 Task: In Heading Arial with underline. Font size of heading  '18'Font style of data Calibri. Font size of data  9Alignment of headline & data Align center. Fill color in heading,  RedFont color of data Black Apply border in Data No BorderIn the sheet  Excel File Templatebook
Action: Mouse moved to (41, 110)
Screenshot: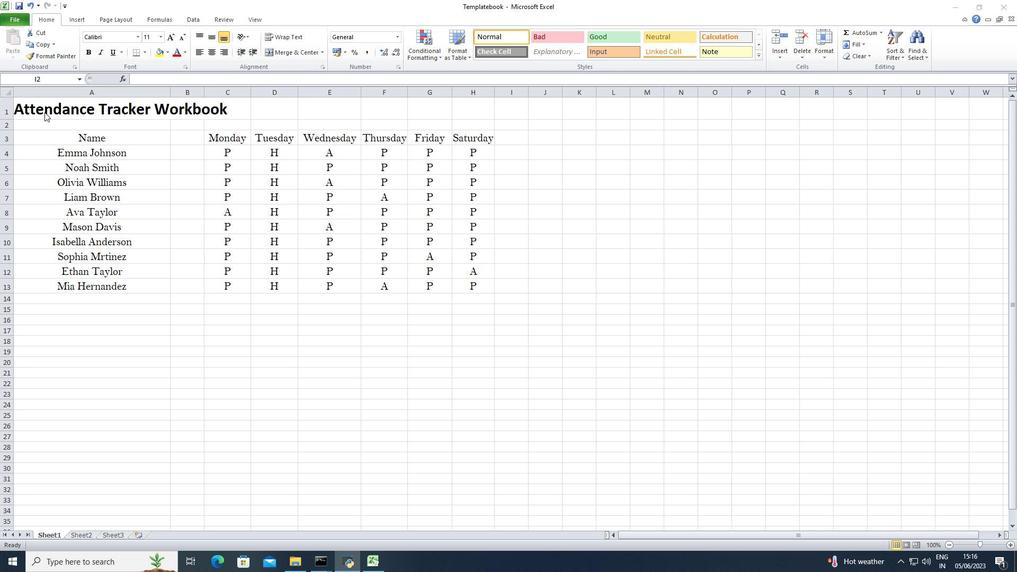 
Action: Mouse pressed left at (41, 110)
Screenshot: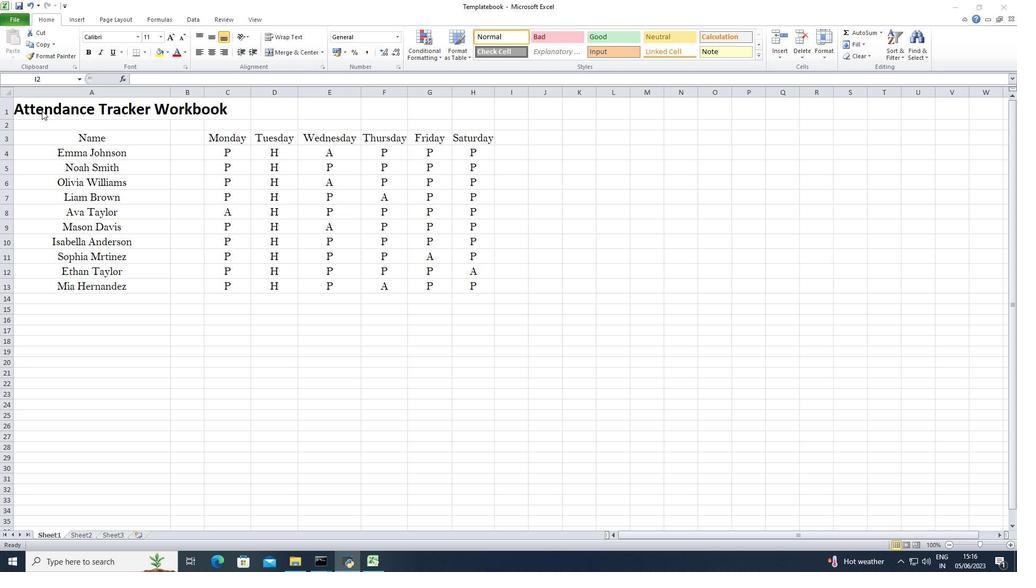 
Action: Mouse moved to (41, 111)
Screenshot: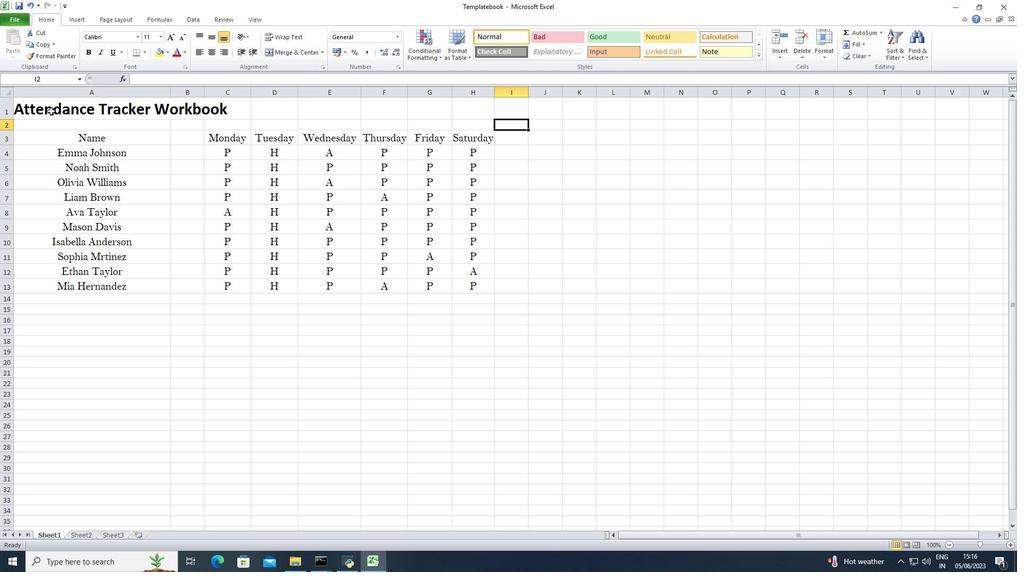 
Action: Mouse pressed left at (41, 111)
Screenshot: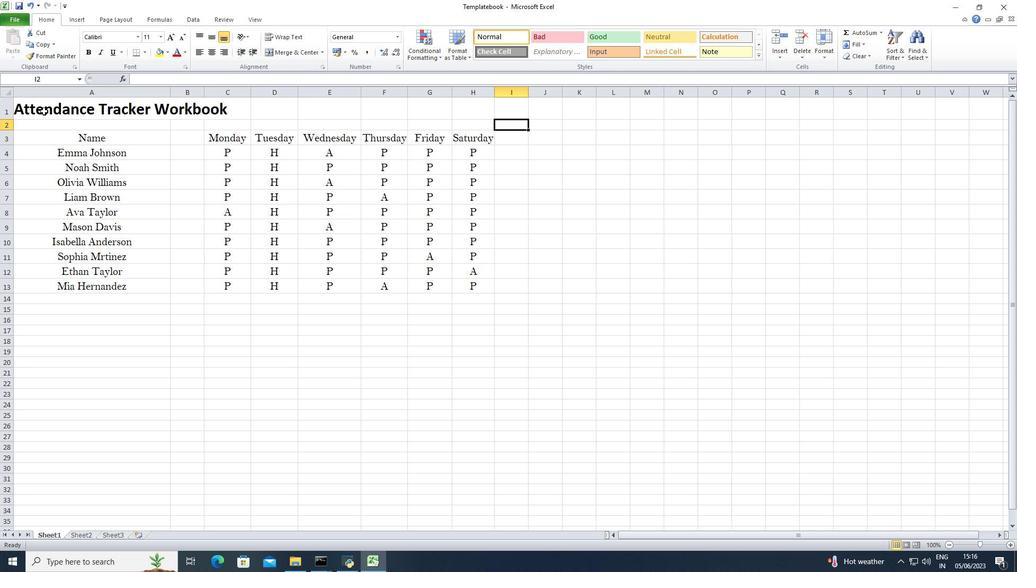 
Action: Mouse moved to (125, 39)
Screenshot: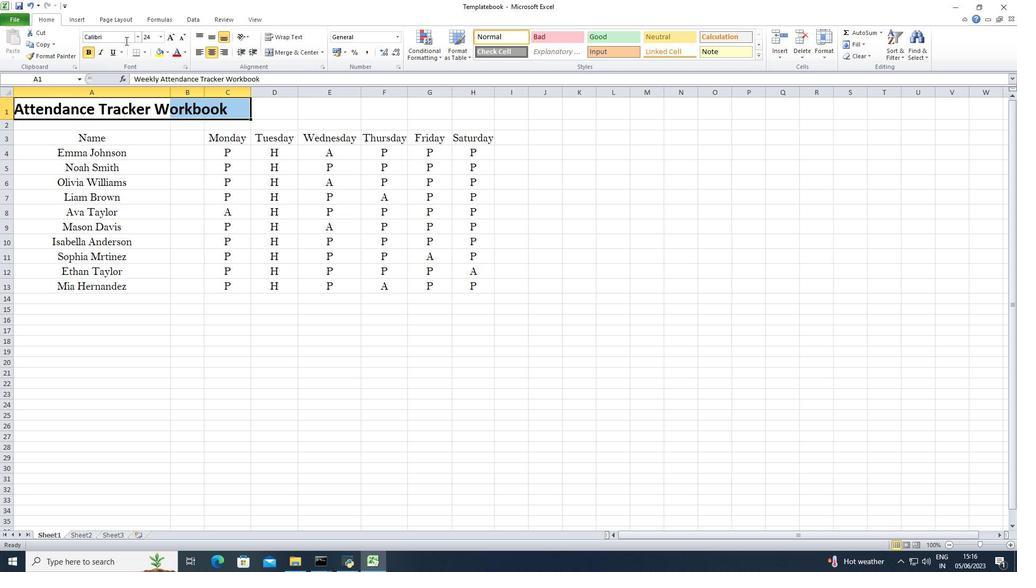
Action: Mouse pressed left at (125, 39)
Screenshot: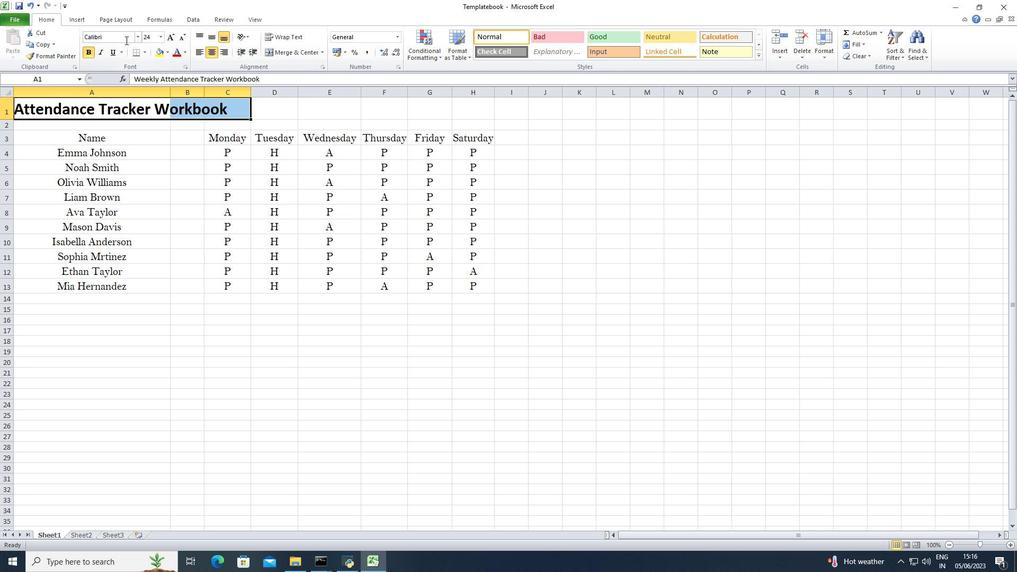 
Action: Key pressed <Key.shift>Arial<Key.enter>
Screenshot: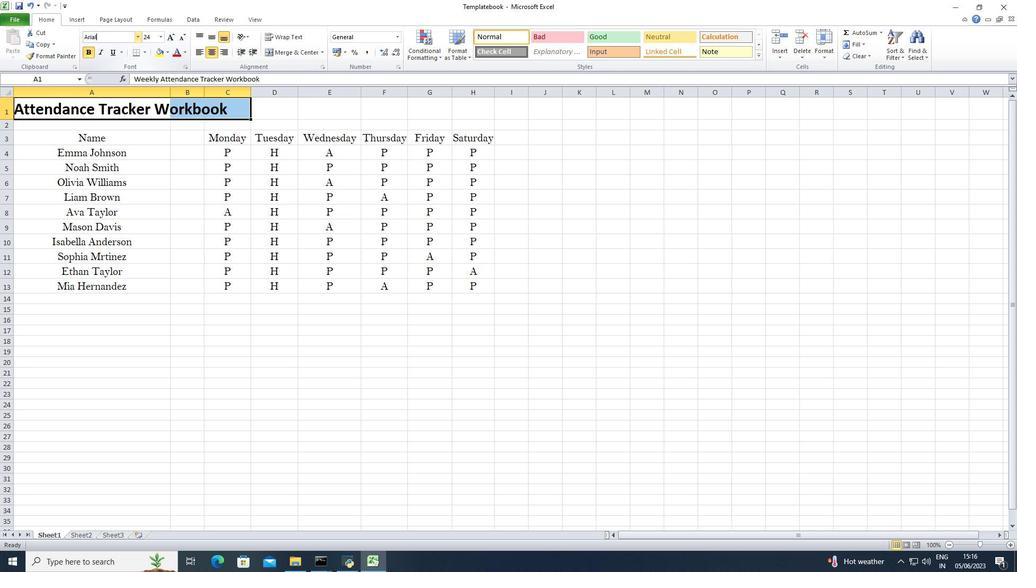 
Action: Mouse moved to (115, 54)
Screenshot: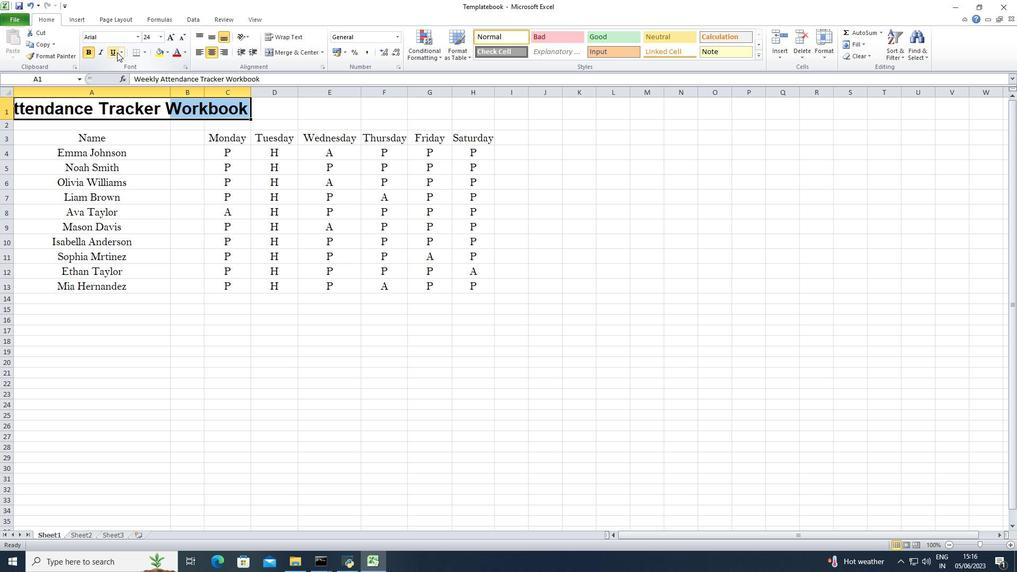 
Action: Mouse pressed left at (115, 54)
Screenshot: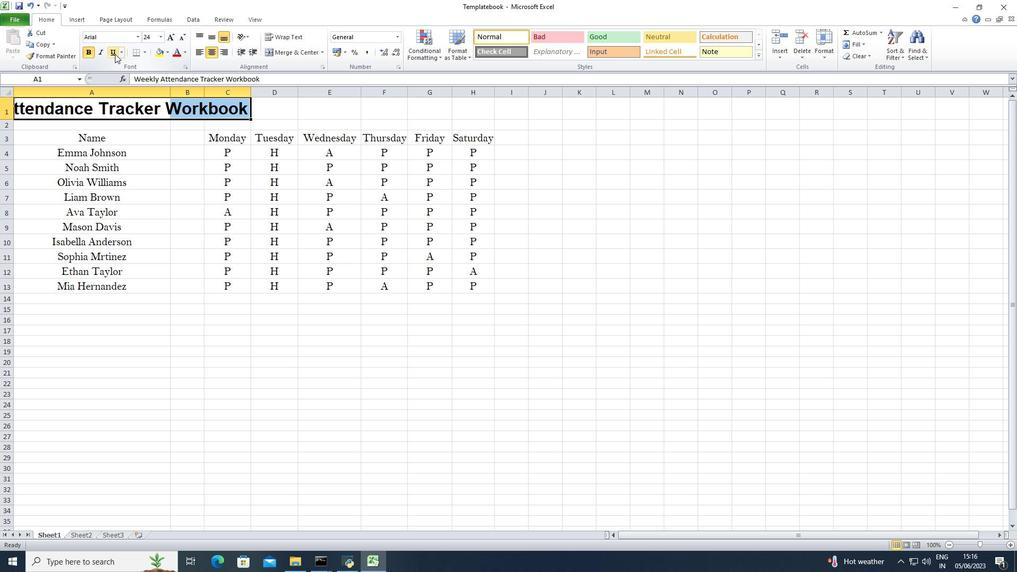 
Action: Mouse moved to (157, 39)
Screenshot: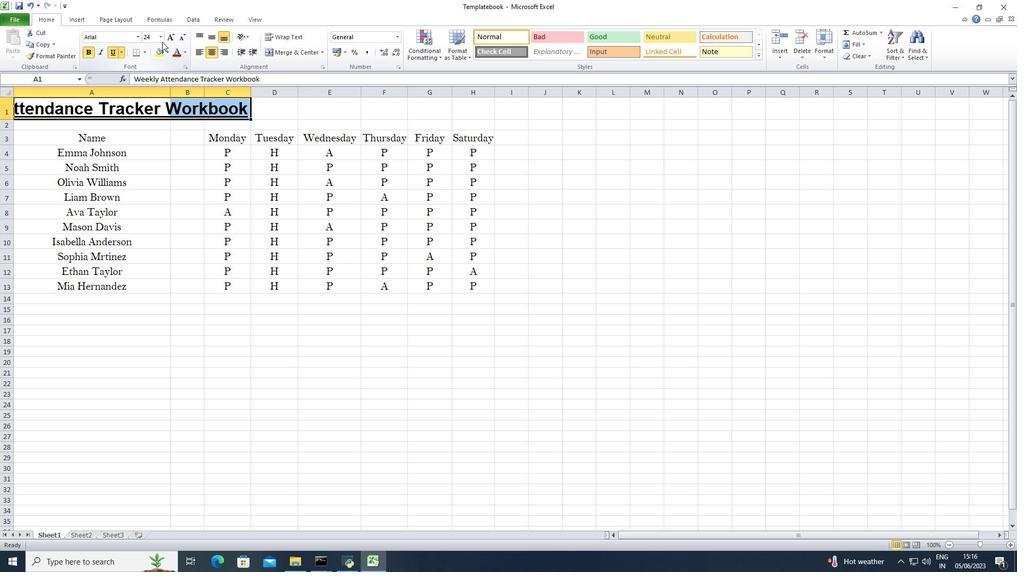 
Action: Mouse pressed left at (157, 39)
Screenshot: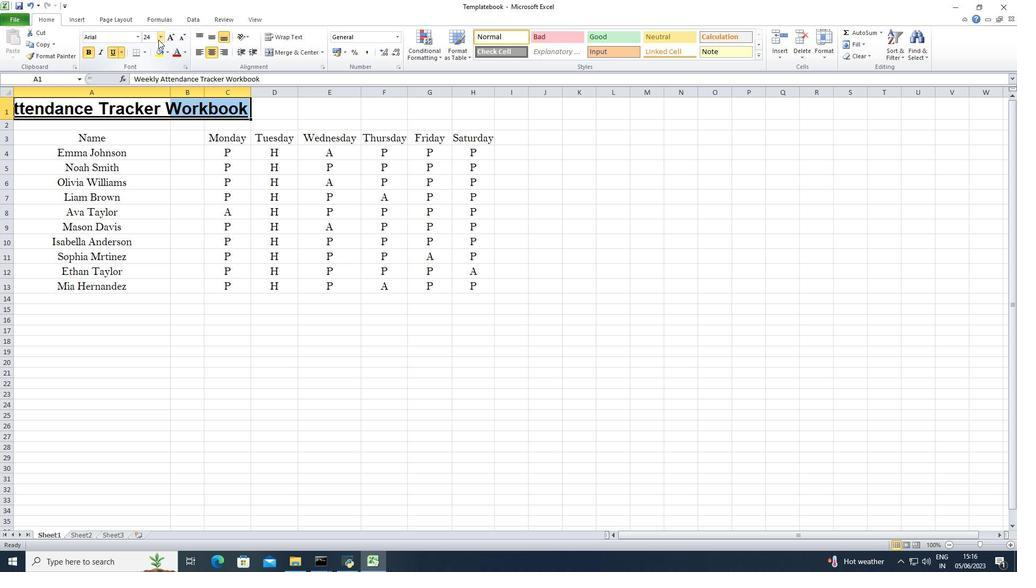 
Action: Mouse moved to (151, 112)
Screenshot: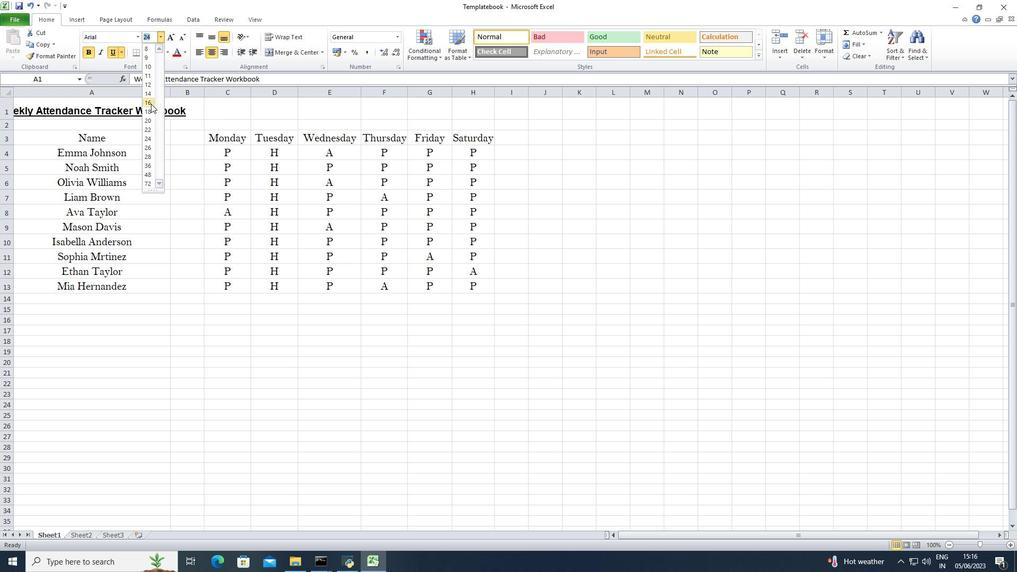 
Action: Mouse pressed left at (151, 112)
Screenshot: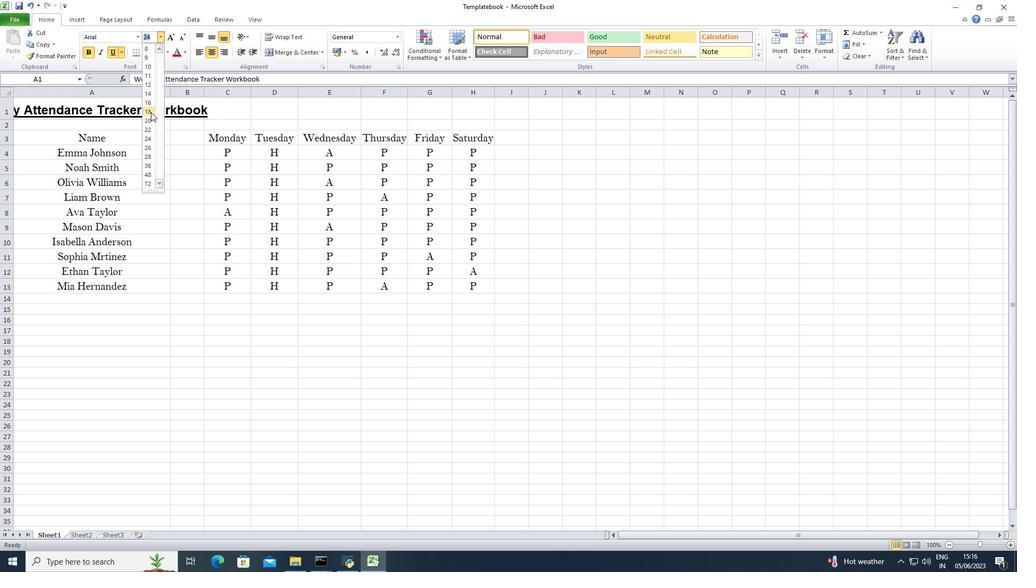 
Action: Mouse moved to (171, 92)
Screenshot: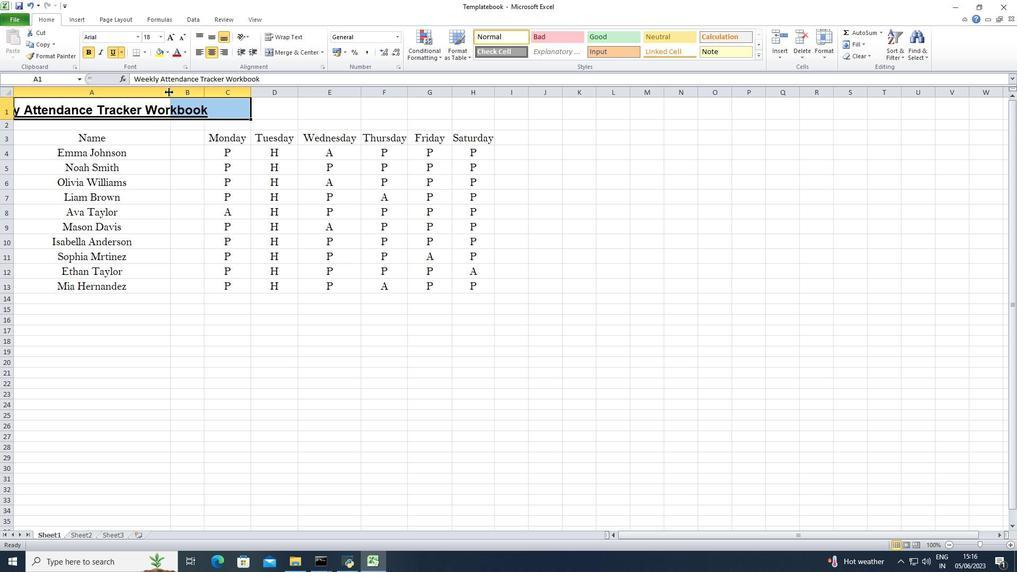 
Action: Mouse pressed left at (171, 92)
Screenshot: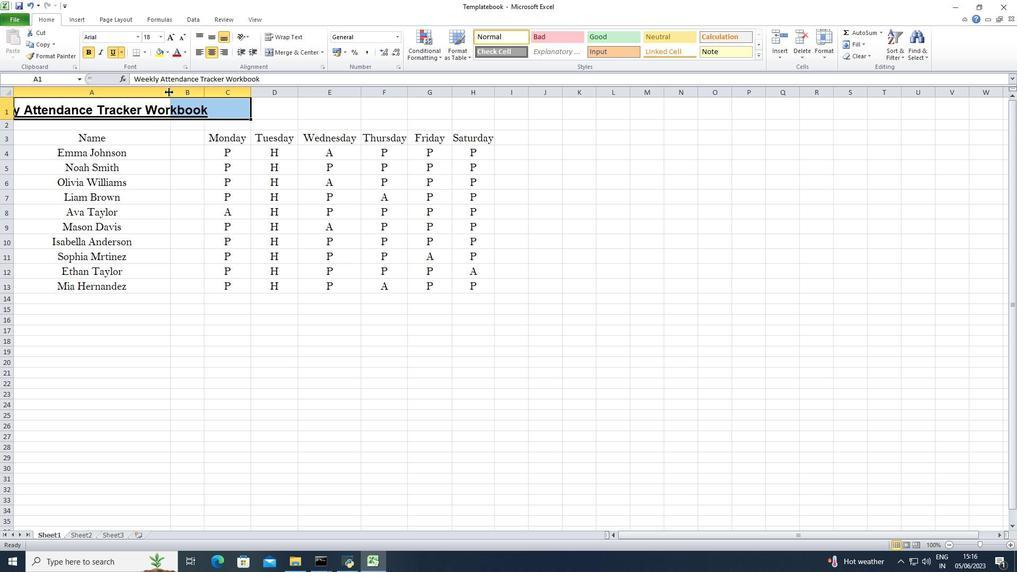
Action: Mouse moved to (190, 93)
Screenshot: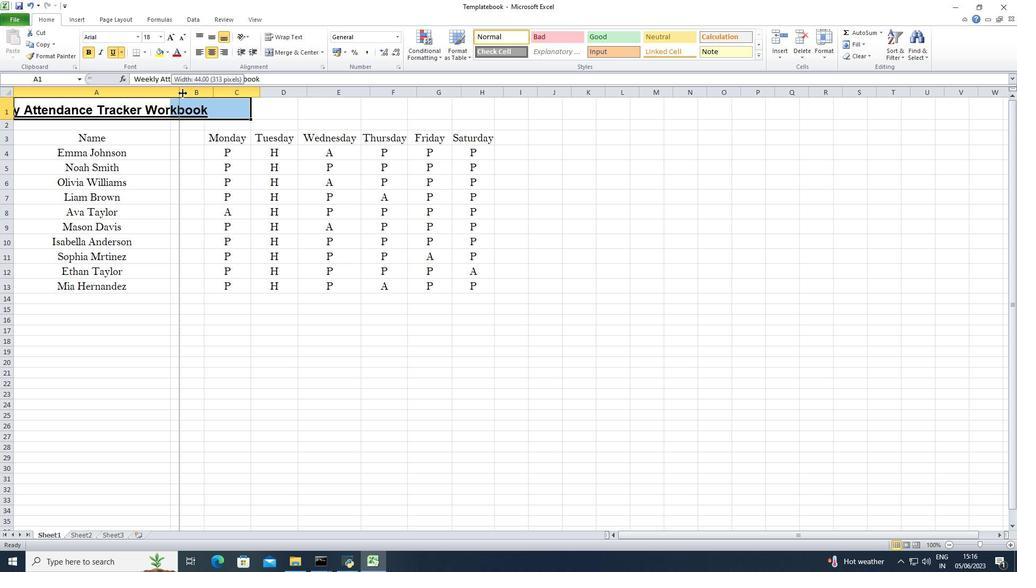 
Action: Mouse pressed left at (190, 93)
Screenshot: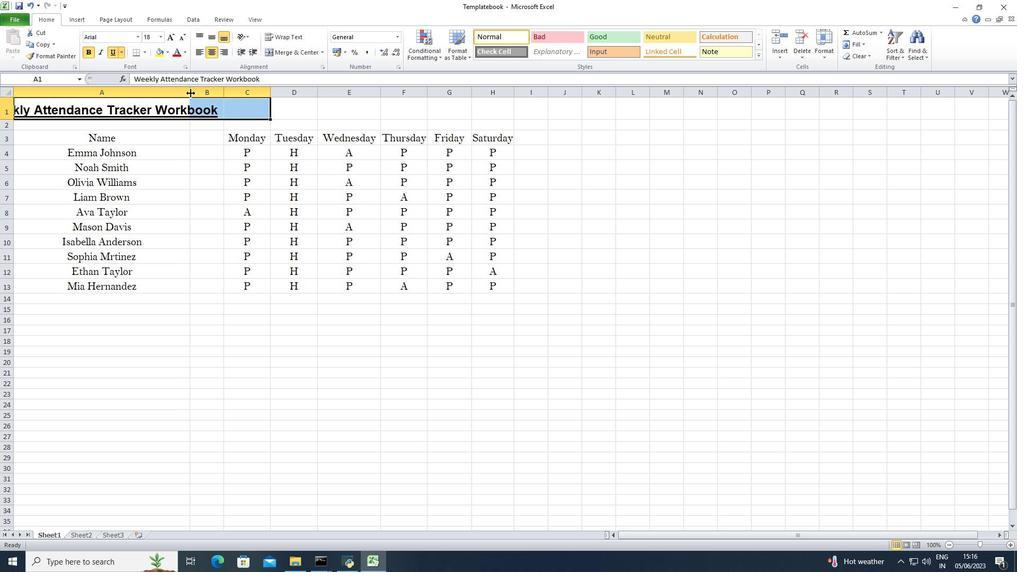 
Action: Mouse moved to (223, 94)
Screenshot: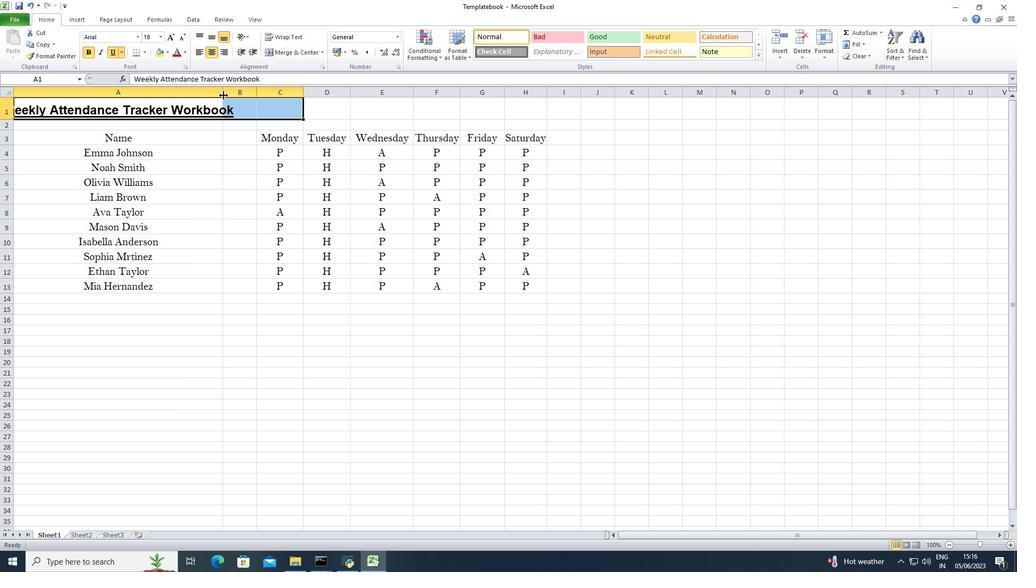 
Action: Mouse pressed left at (223, 94)
Screenshot: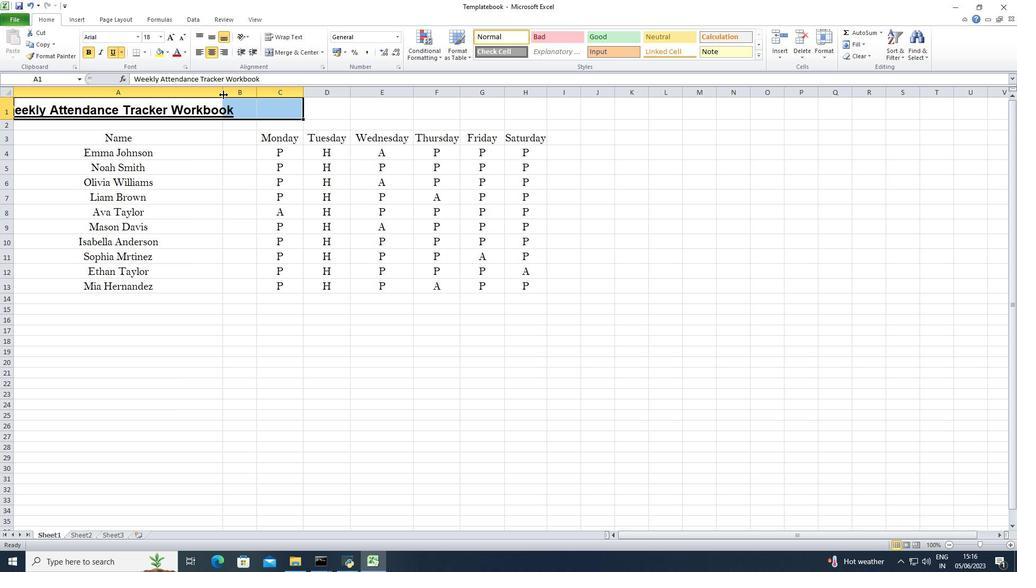 
Action: Mouse moved to (57, 136)
Screenshot: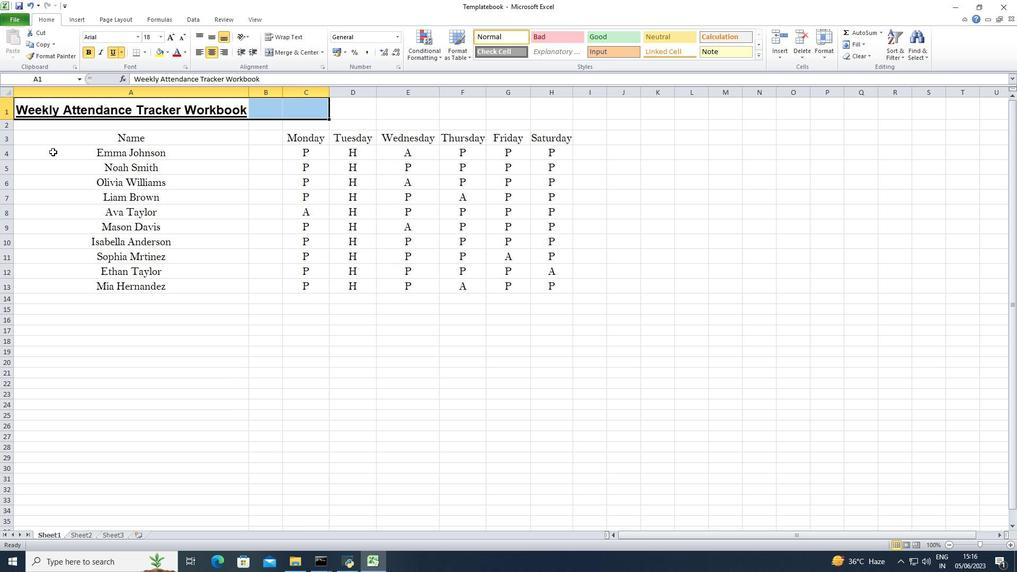 
Action: Mouse pressed left at (57, 136)
Screenshot: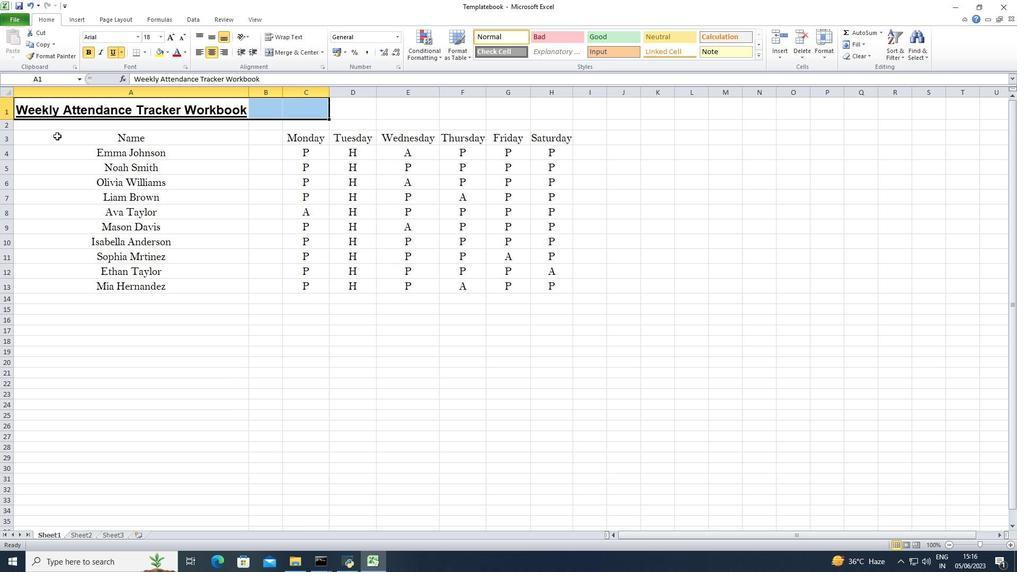 
Action: Mouse moved to (105, 34)
Screenshot: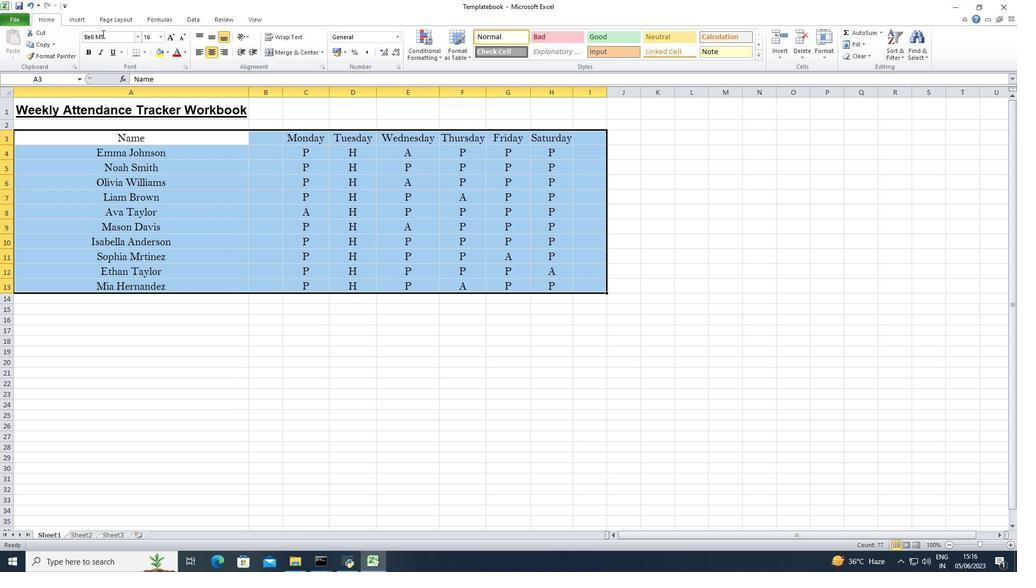 
Action: Mouse pressed left at (105, 34)
Screenshot: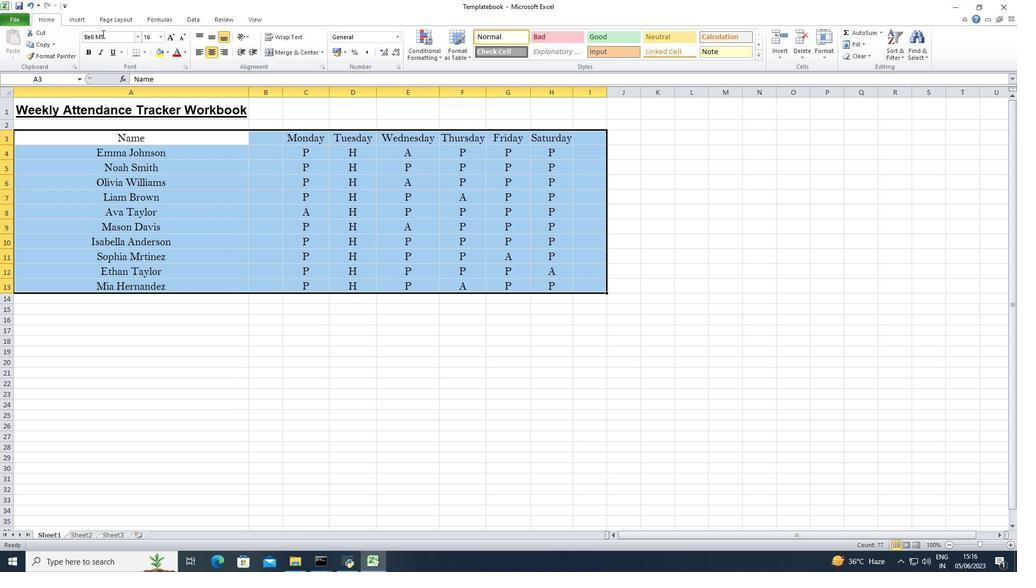 
Action: Mouse moved to (106, 36)
Screenshot: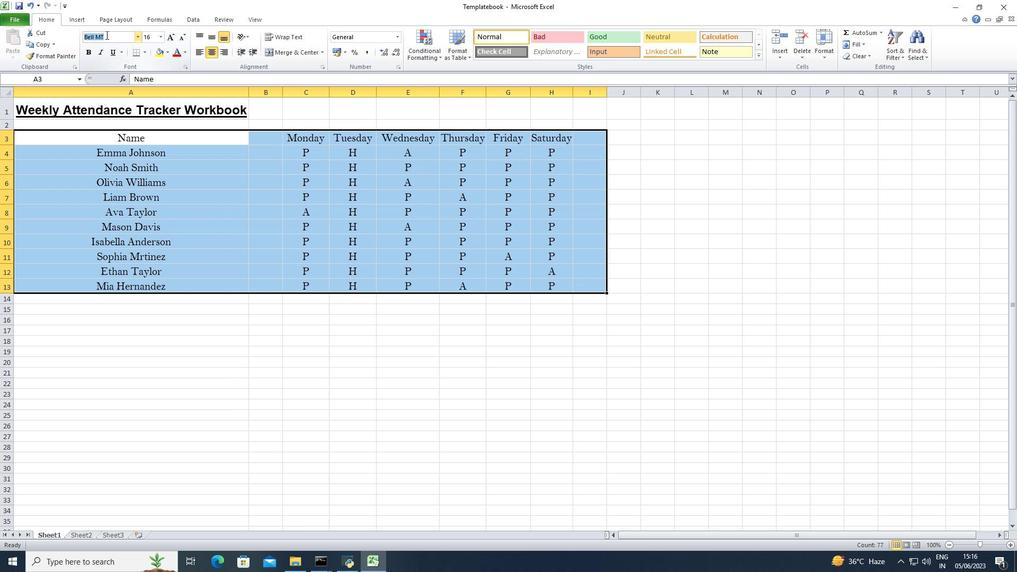
Action: Key pressed <Key.shift>Cal
Screenshot: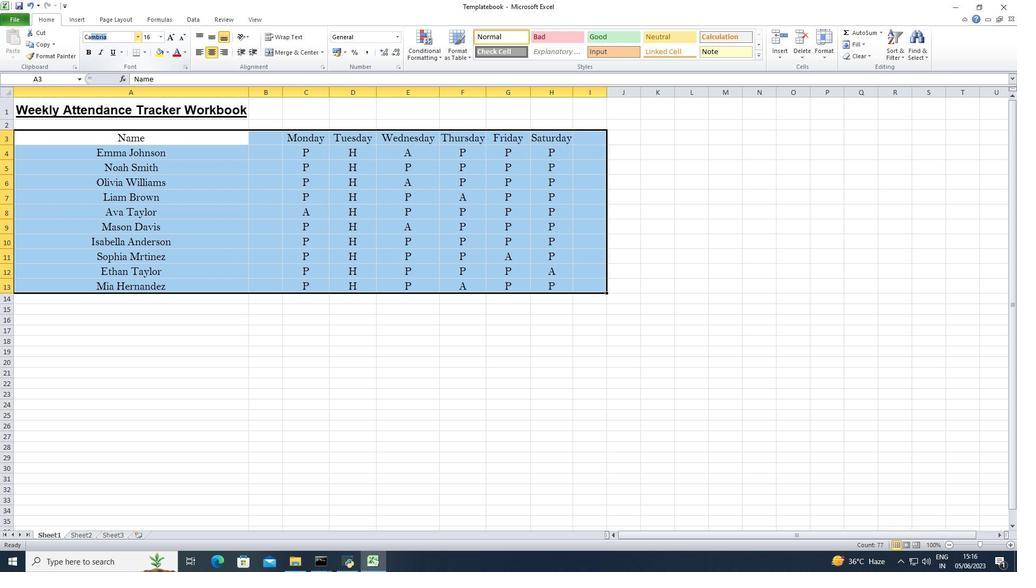 
Action: Mouse moved to (103, 39)
Screenshot: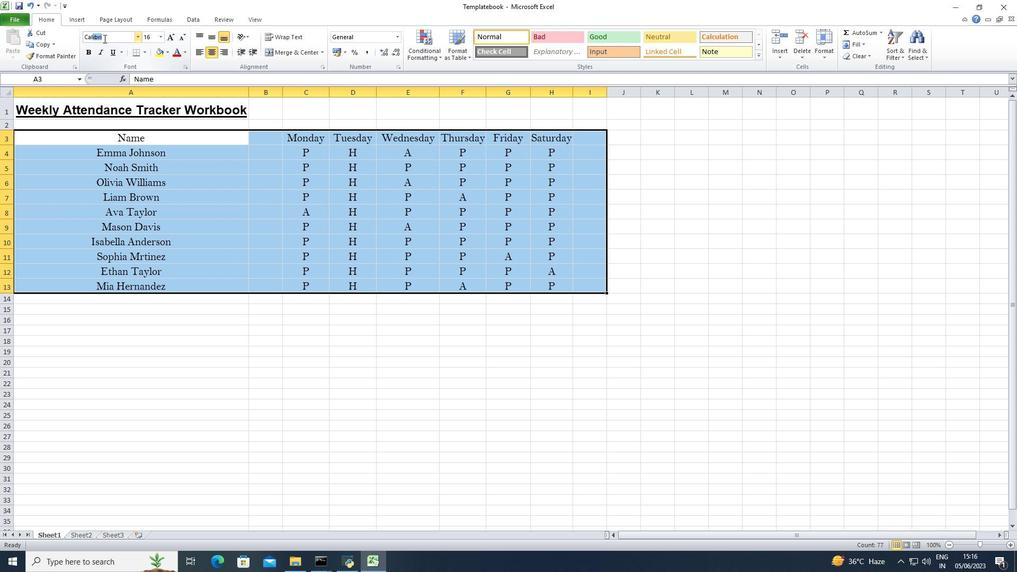 
Action: Key pressed i
Screenshot: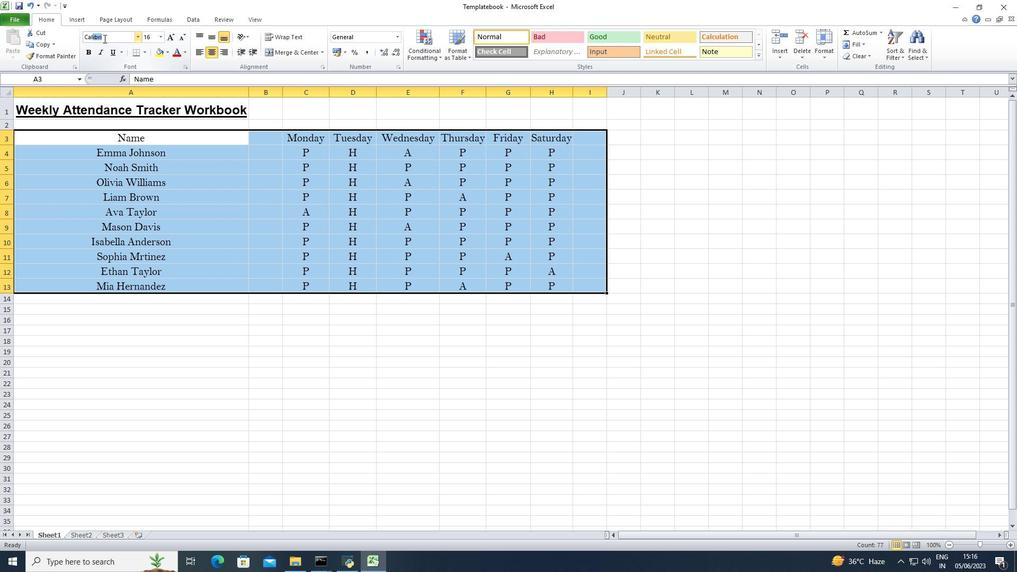 
Action: Mouse moved to (100, 43)
Screenshot: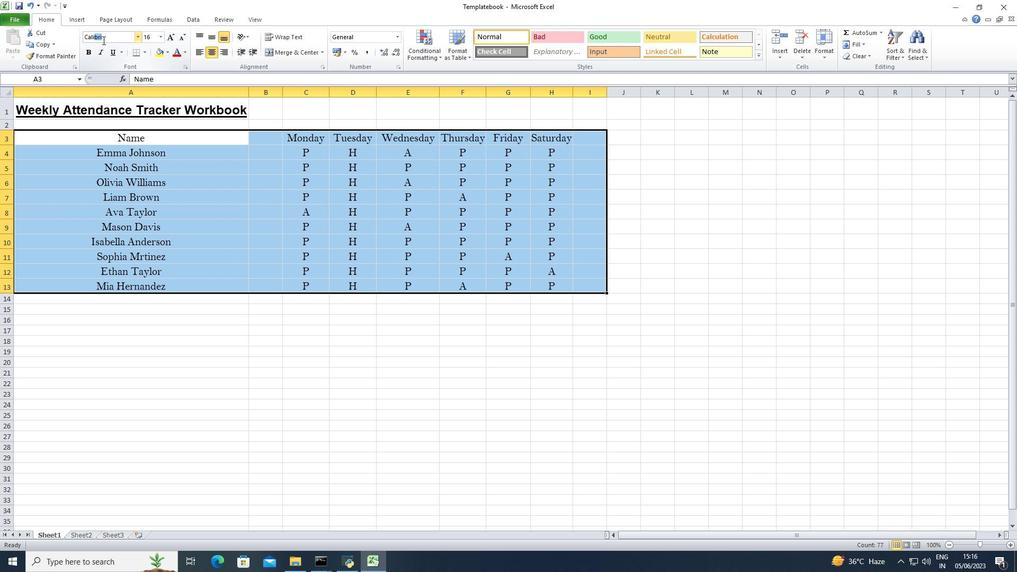 
Action: Key pressed bri<Key.enter>
Screenshot: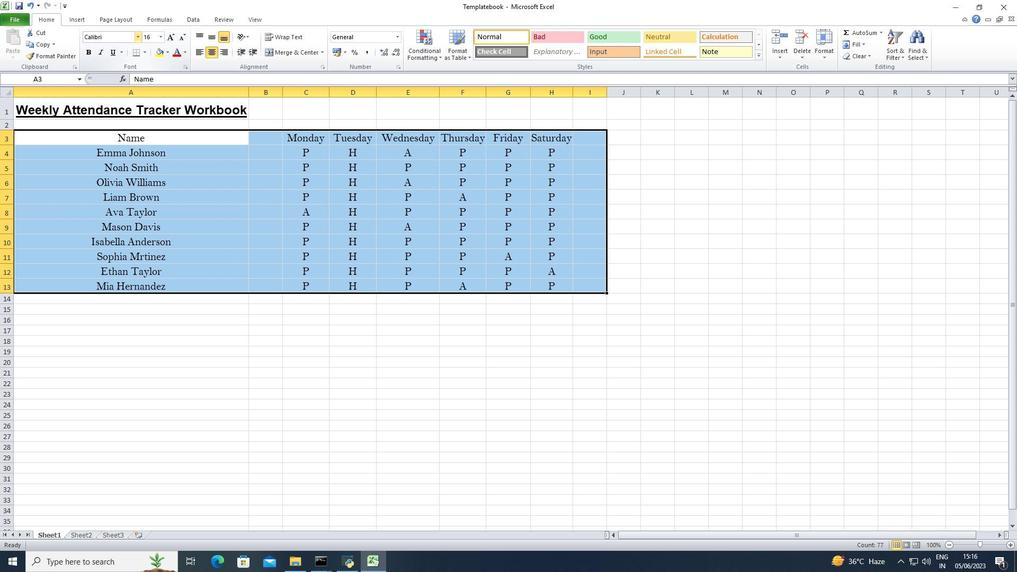 
Action: Mouse moved to (161, 34)
Screenshot: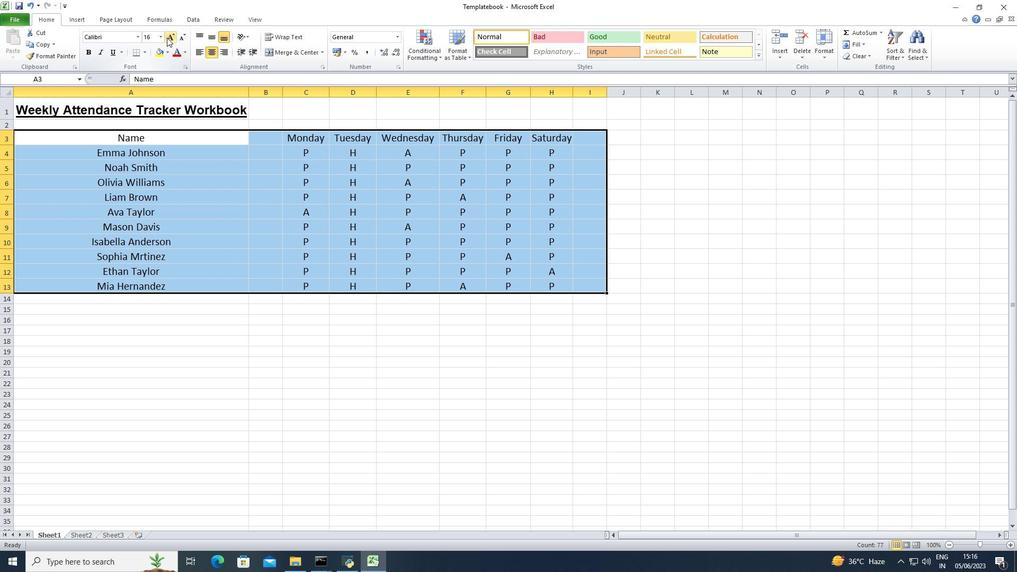 
Action: Mouse pressed left at (161, 34)
Screenshot: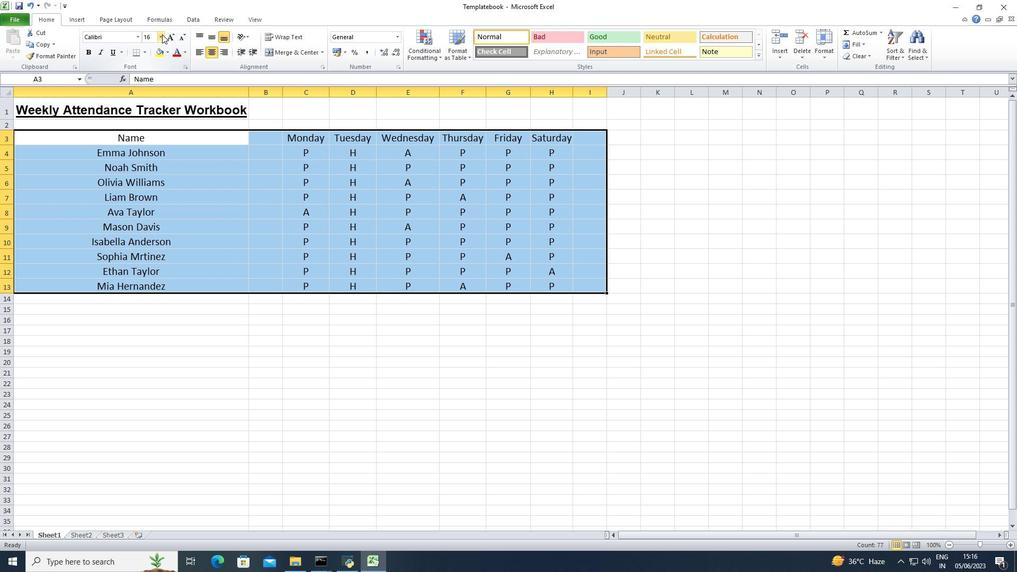 
Action: Mouse moved to (148, 54)
Screenshot: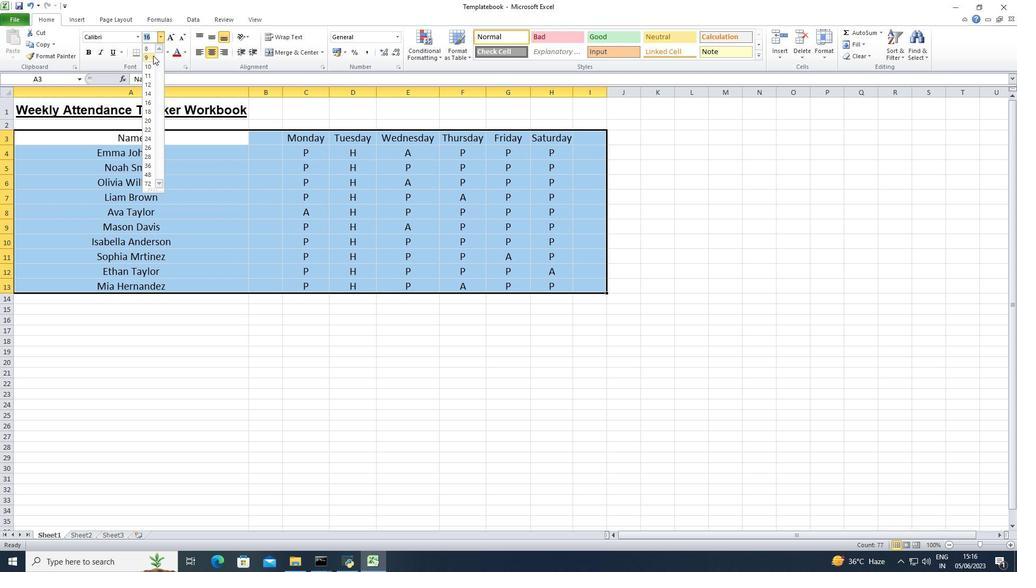 
Action: Mouse pressed left at (148, 54)
Screenshot: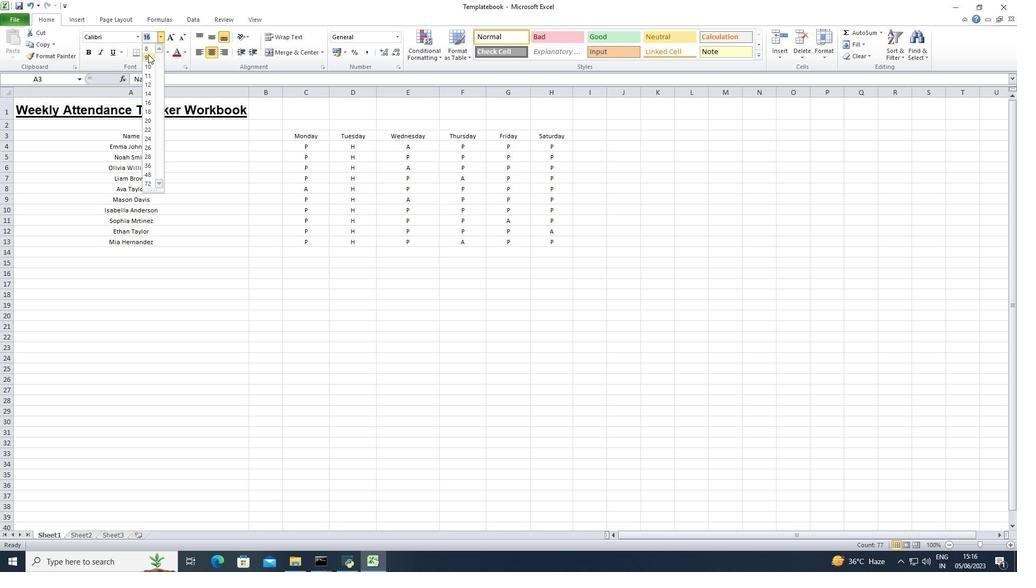 
Action: Mouse moved to (213, 53)
Screenshot: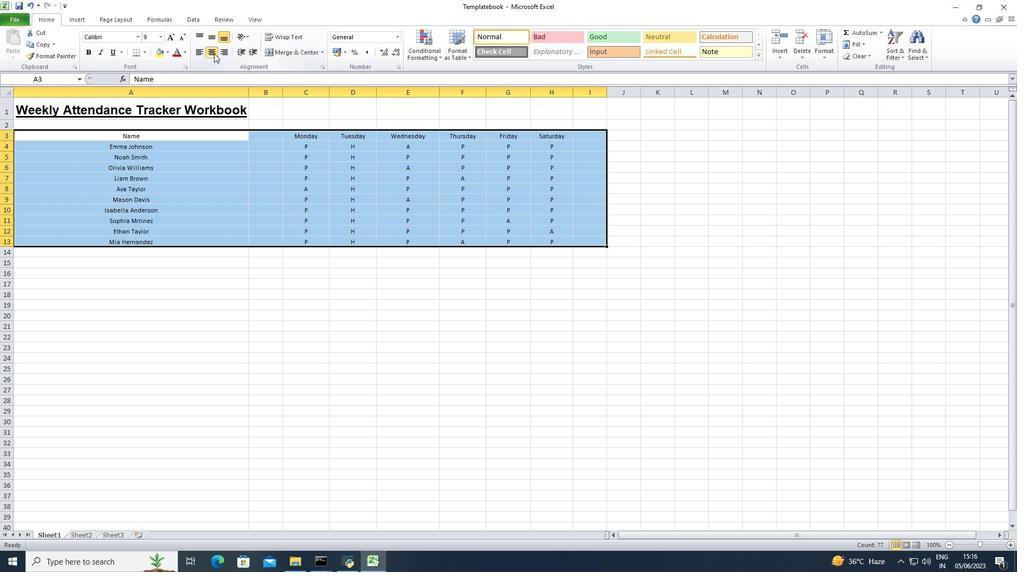 
Action: Mouse pressed left at (213, 53)
Screenshot: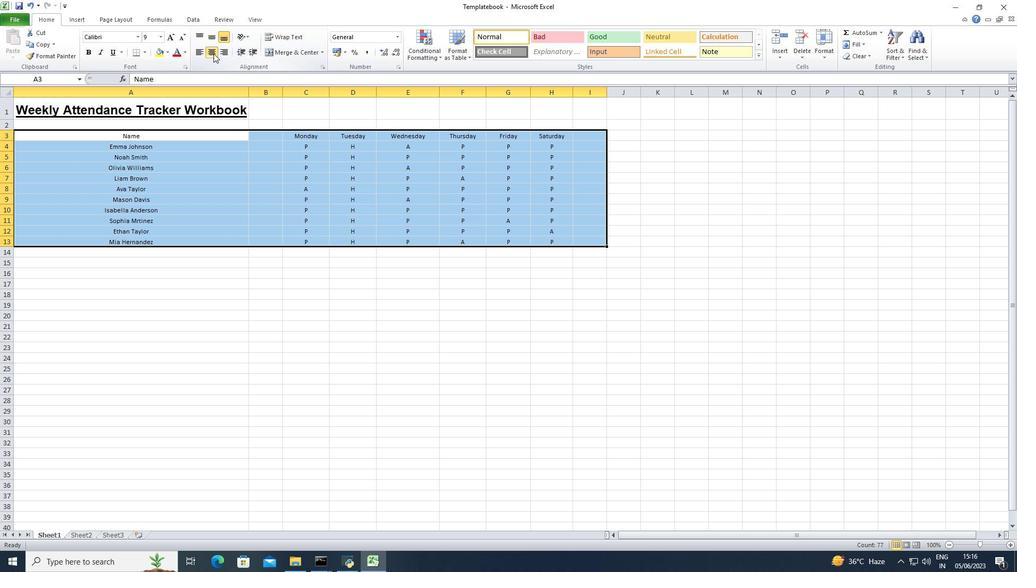 
Action: Mouse pressed left at (213, 53)
Screenshot: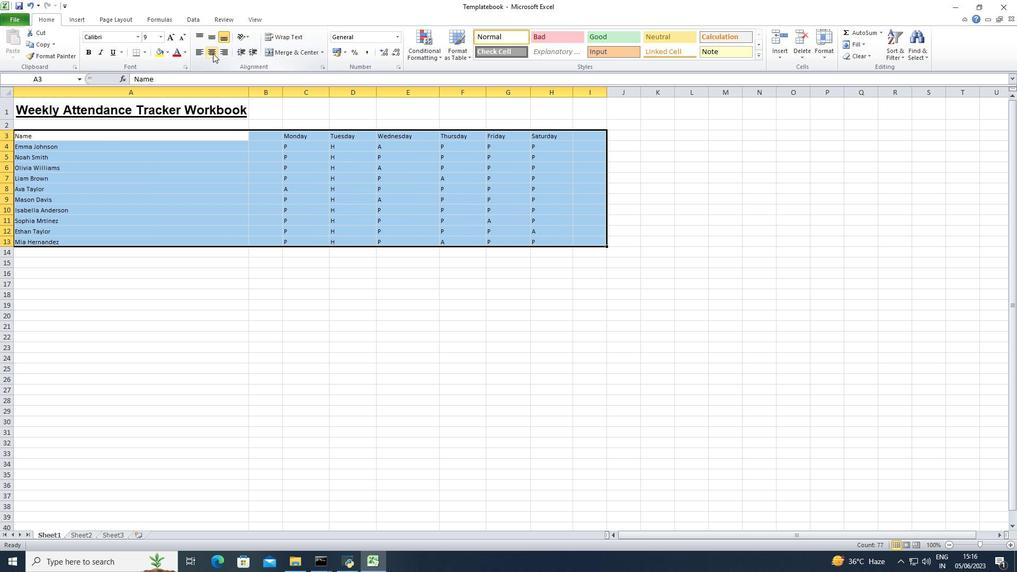 
Action: Mouse moved to (22, 101)
Screenshot: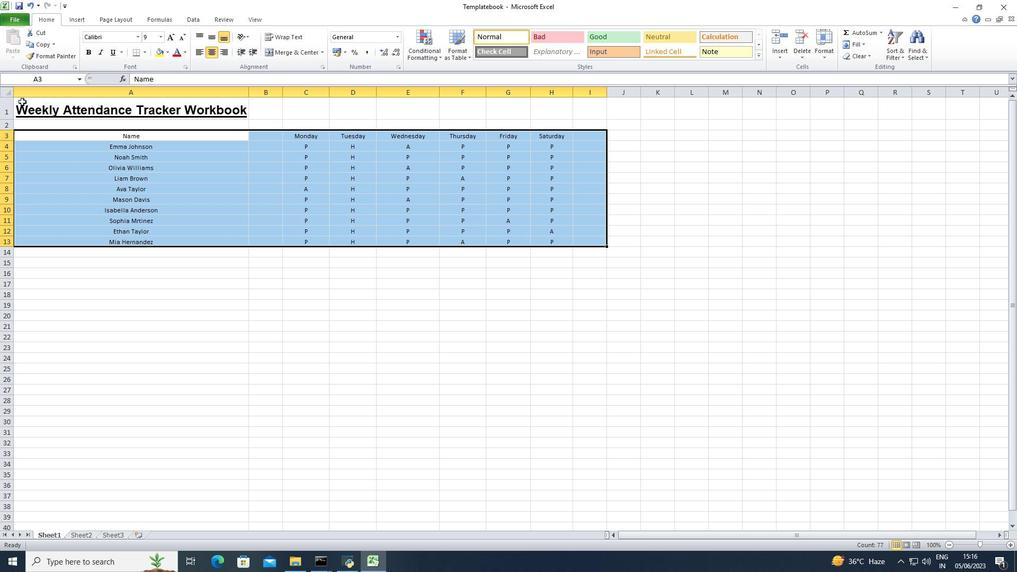 
Action: Mouse pressed left at (22, 101)
Screenshot: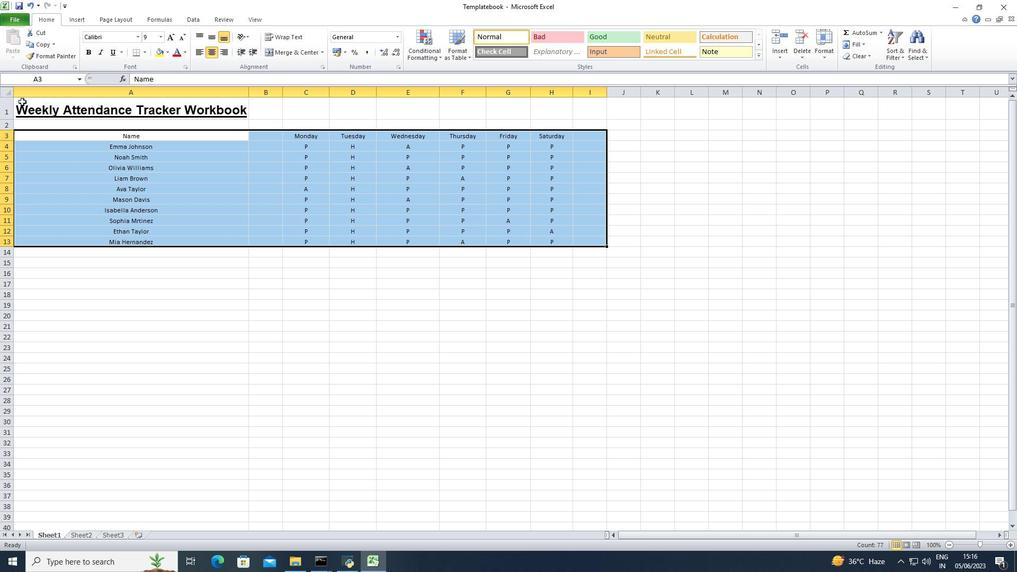 
Action: Mouse moved to (32, 107)
Screenshot: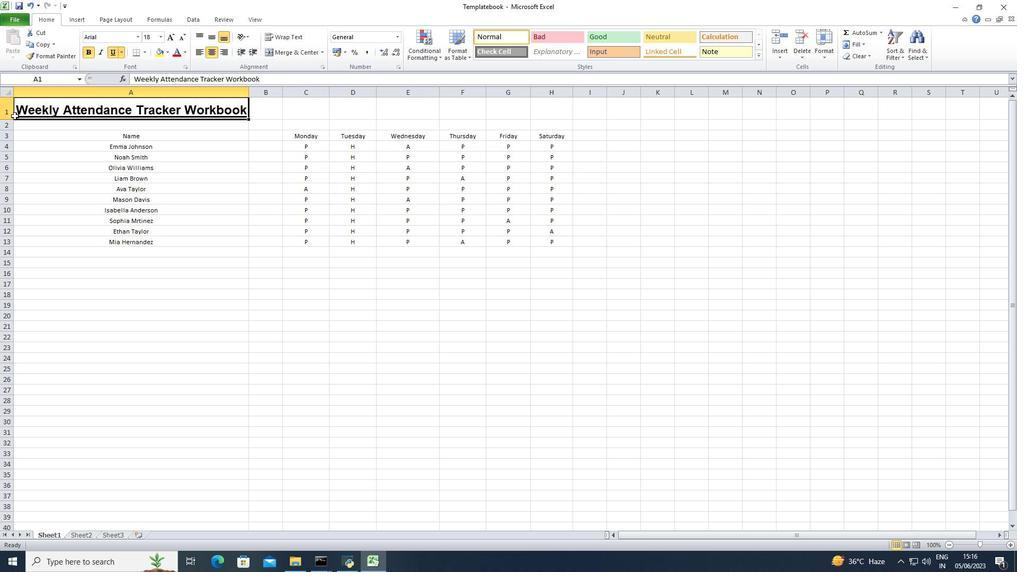 
Action: Mouse pressed left at (32, 107)
Screenshot: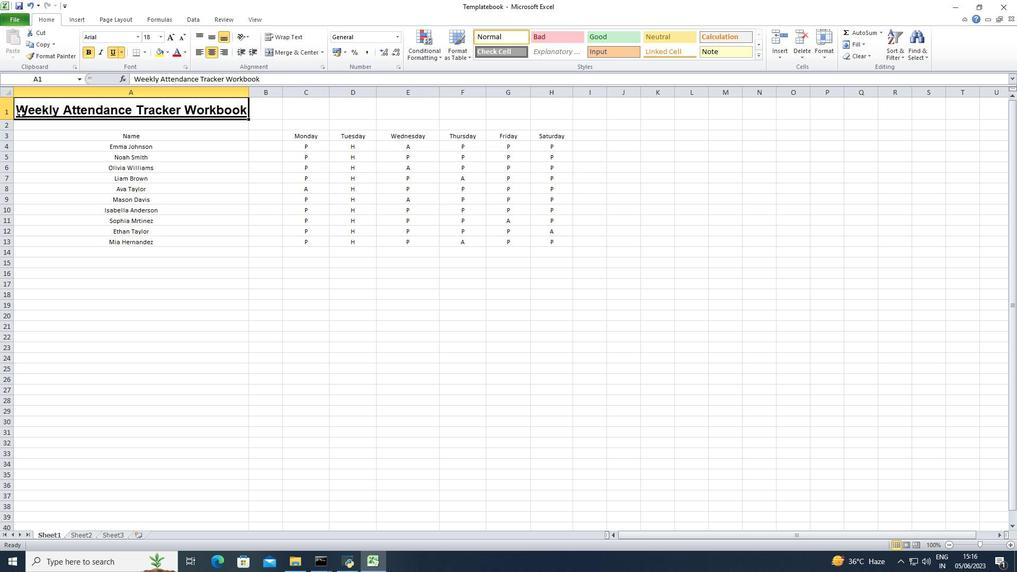 
Action: Mouse moved to (49, 126)
Screenshot: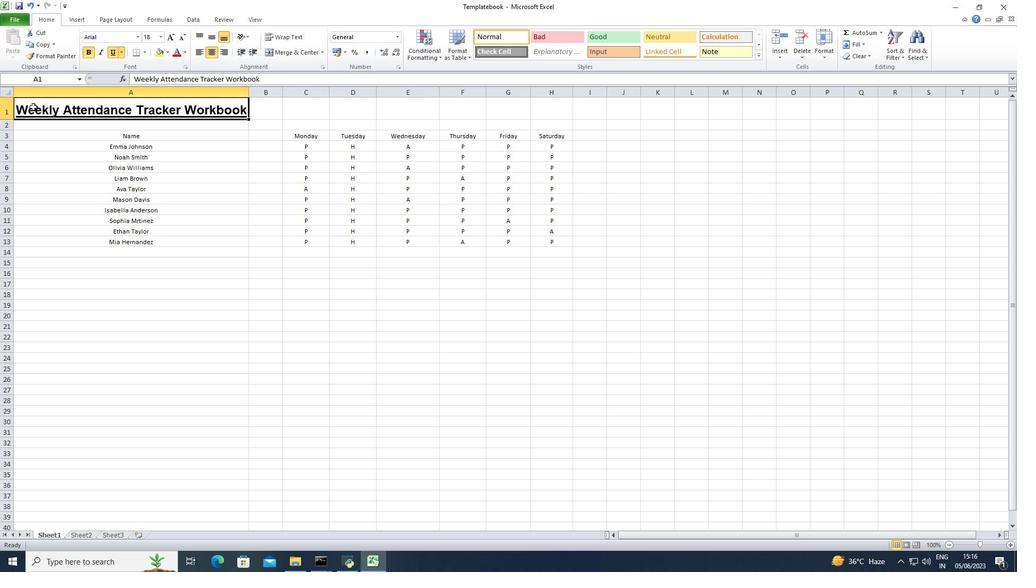 
Action: Mouse pressed left at (49, 126)
Screenshot: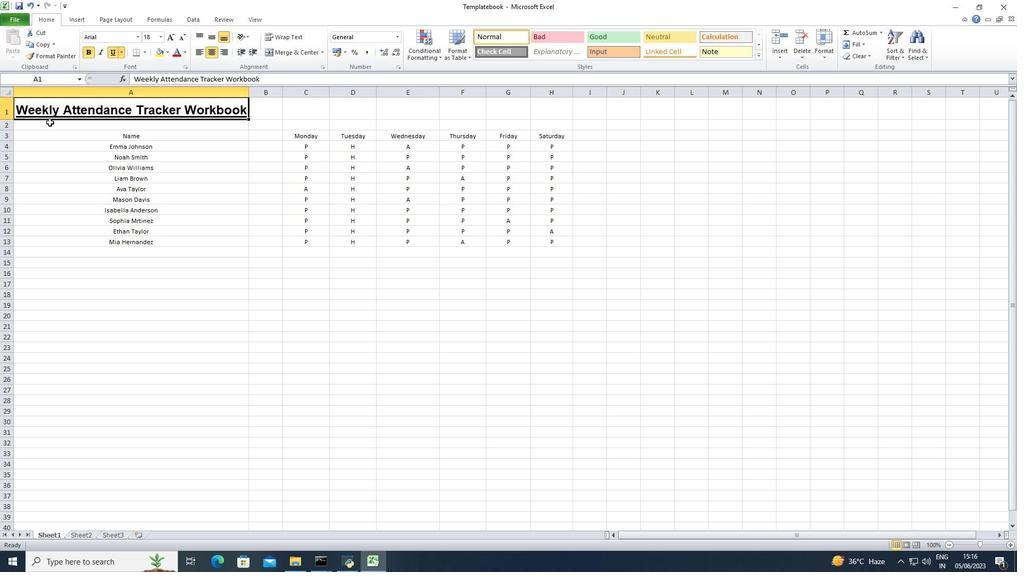 
Action: Mouse moved to (25, 107)
Screenshot: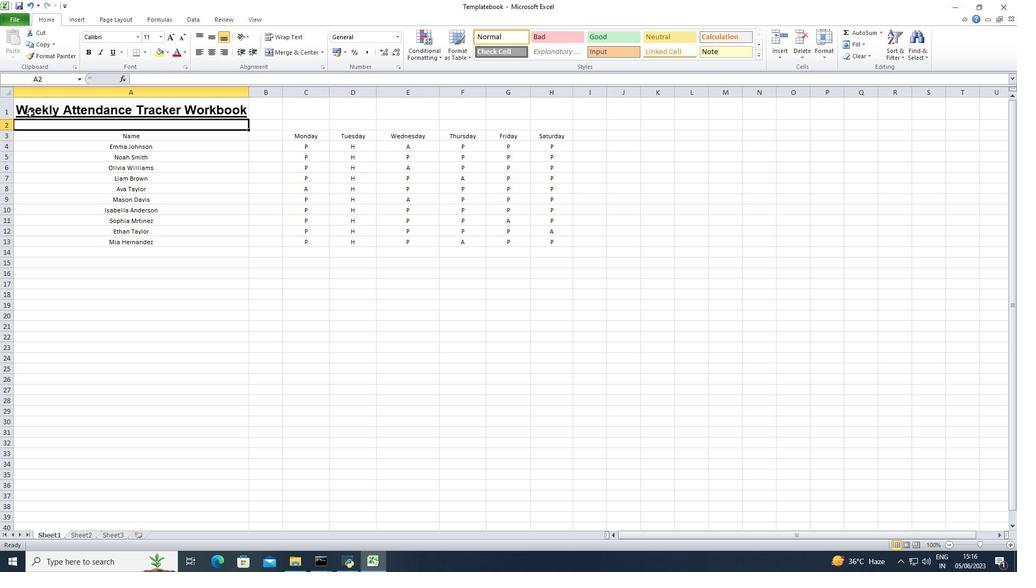 
Action: Mouse pressed left at (25, 107)
Screenshot: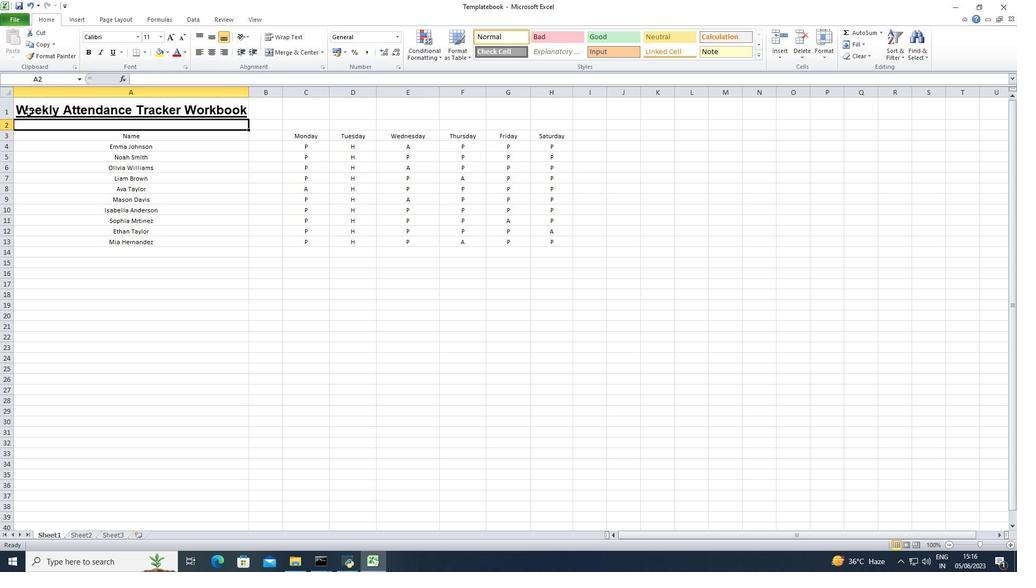 
Action: Mouse moved to (209, 55)
Screenshot: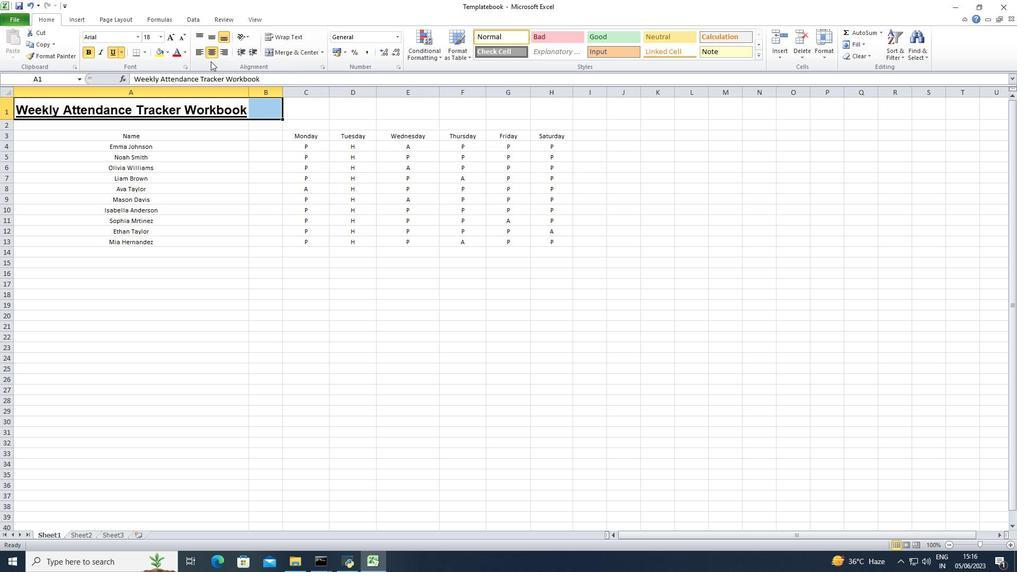 
Action: Mouse pressed left at (209, 55)
Screenshot: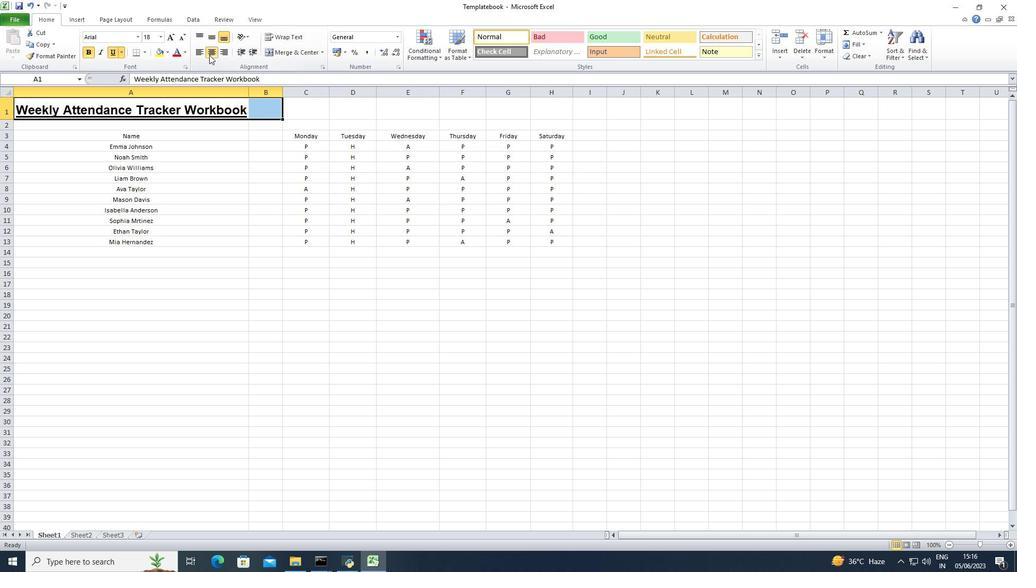 
Action: Mouse moved to (697, 157)
Screenshot: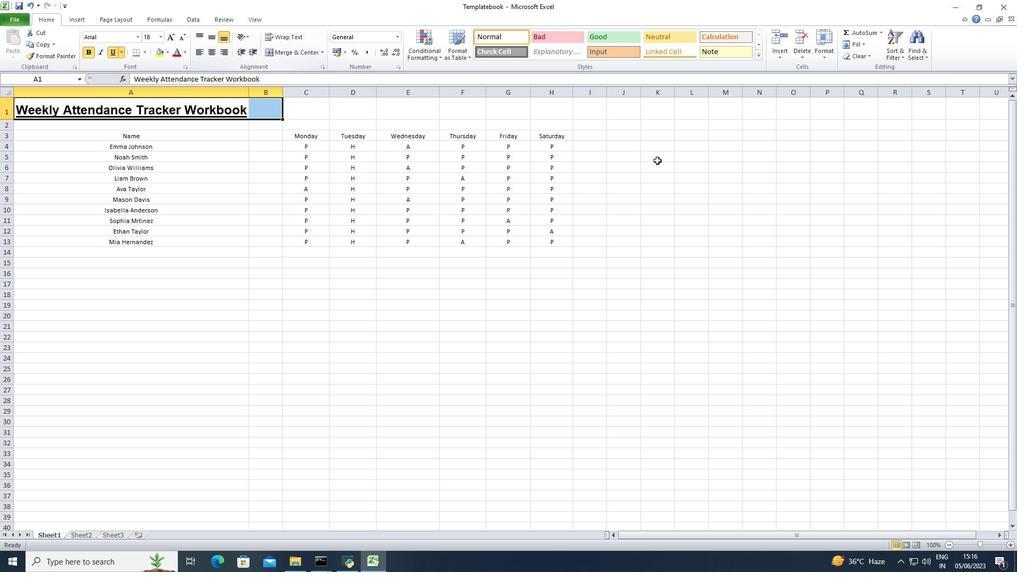 
Action: Mouse pressed left at (697, 157)
Screenshot: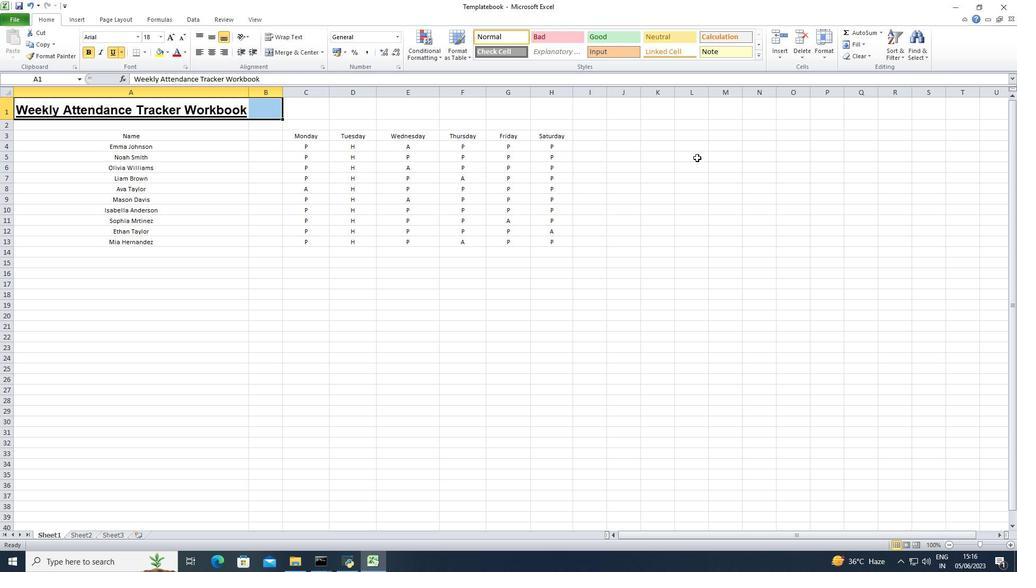 
Action: Mouse moved to (37, 107)
Screenshot: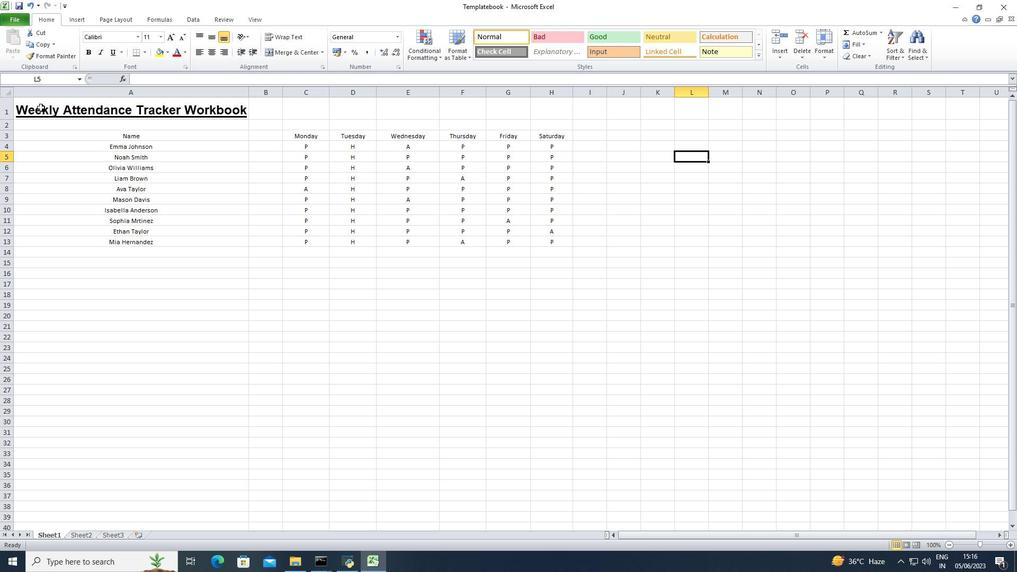 
Action: Mouse pressed left at (37, 107)
Screenshot: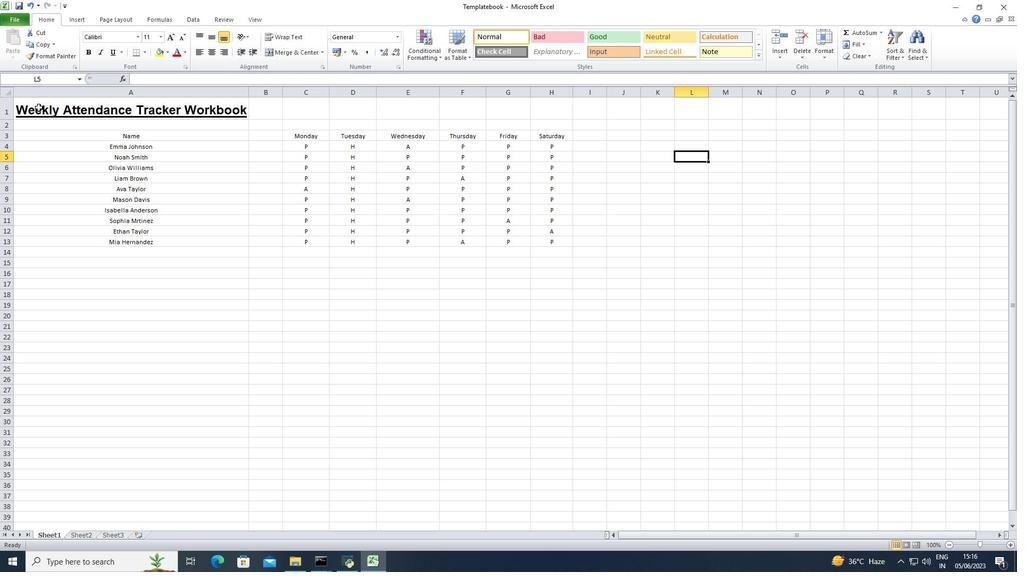 
Action: Mouse moved to (166, 51)
Screenshot: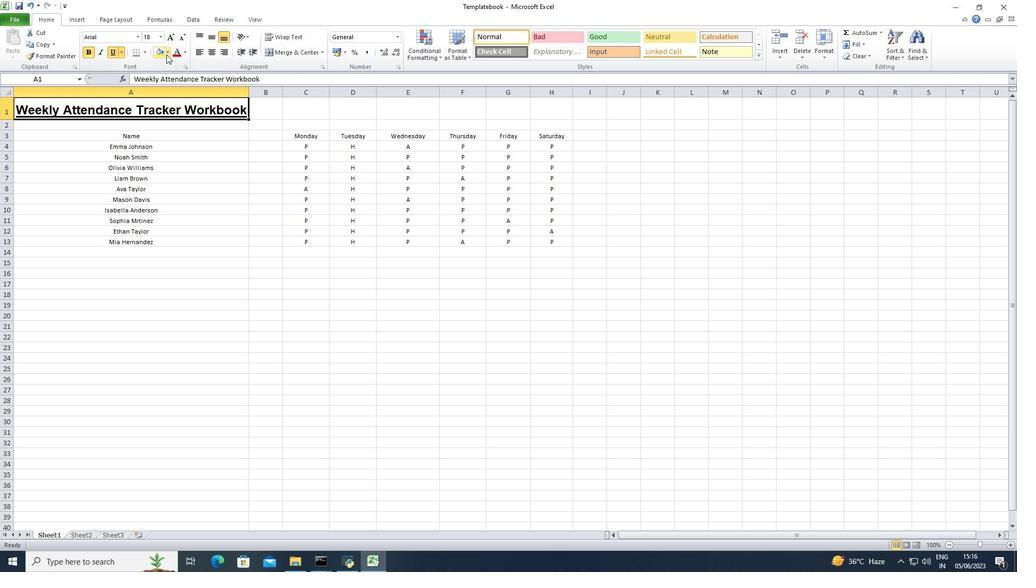 
Action: Mouse pressed left at (166, 51)
Screenshot: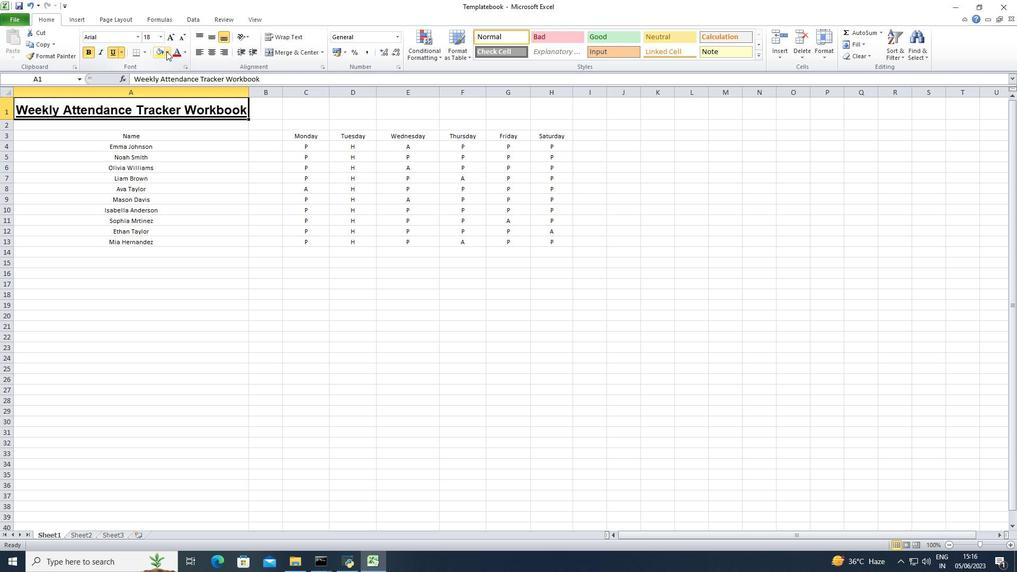 
Action: Mouse moved to (166, 128)
Screenshot: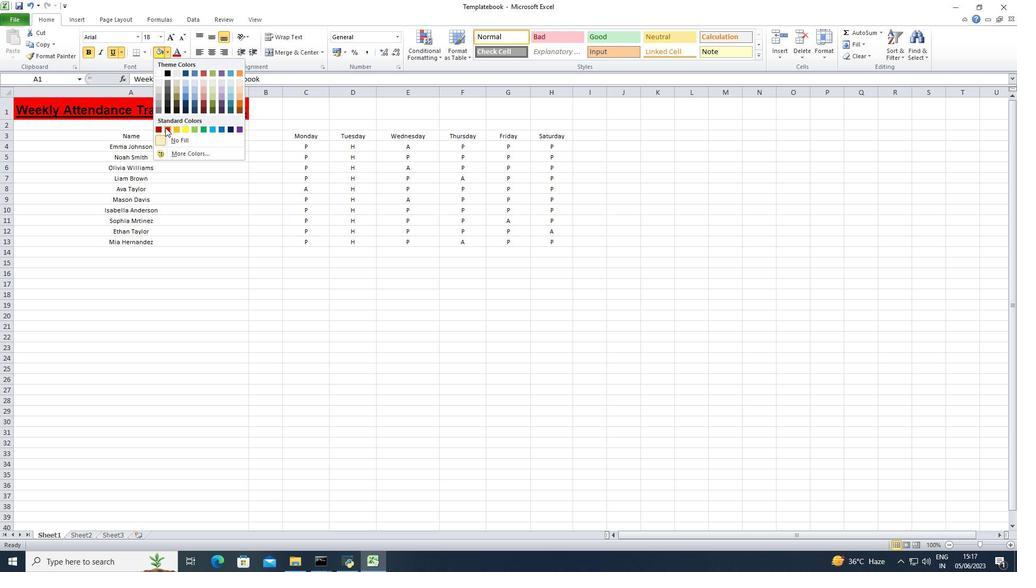 
Action: Mouse pressed left at (166, 128)
Screenshot: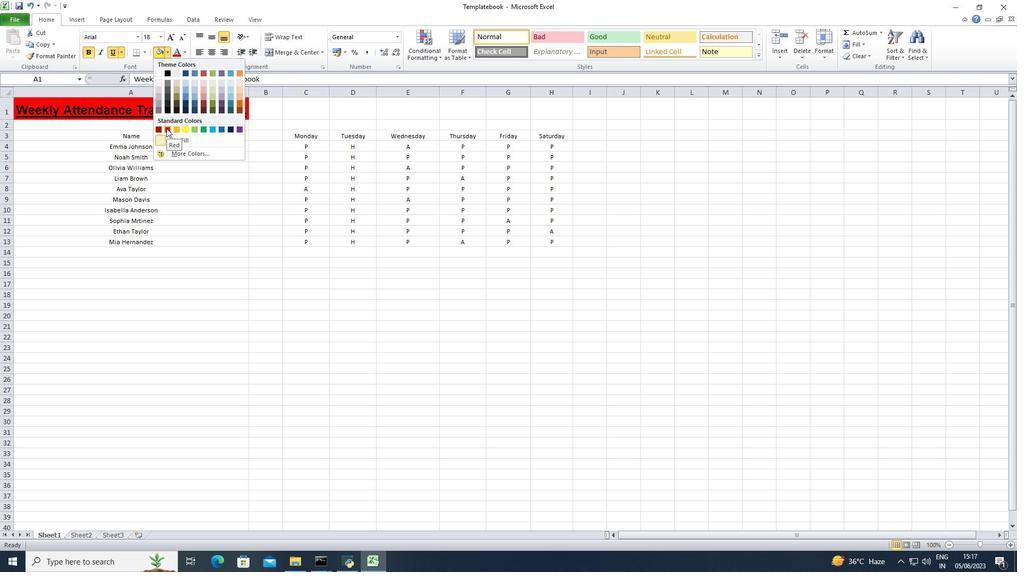
Action: Mouse moved to (89, 137)
Screenshot: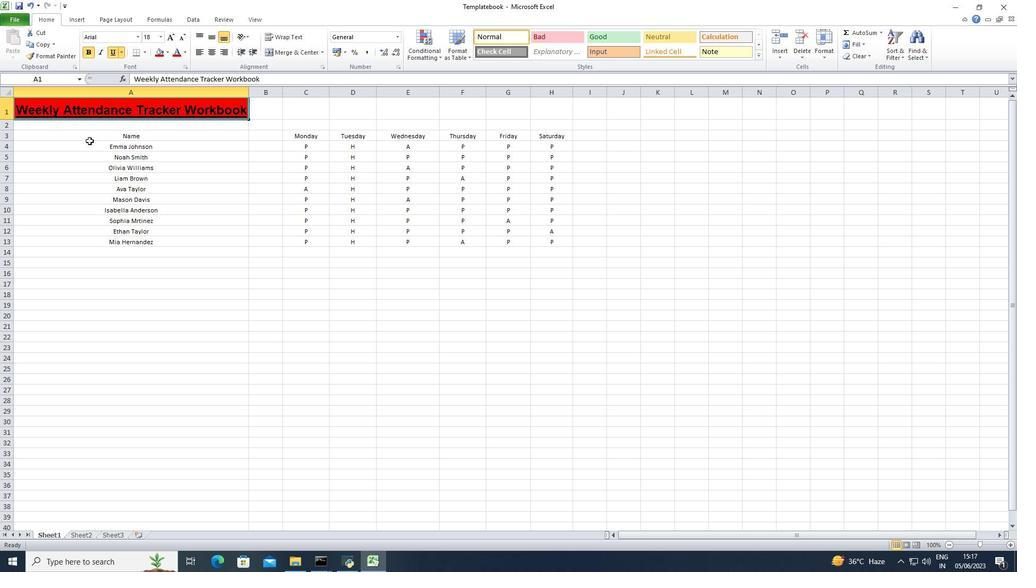 
Action: Mouse pressed left at (89, 137)
Screenshot: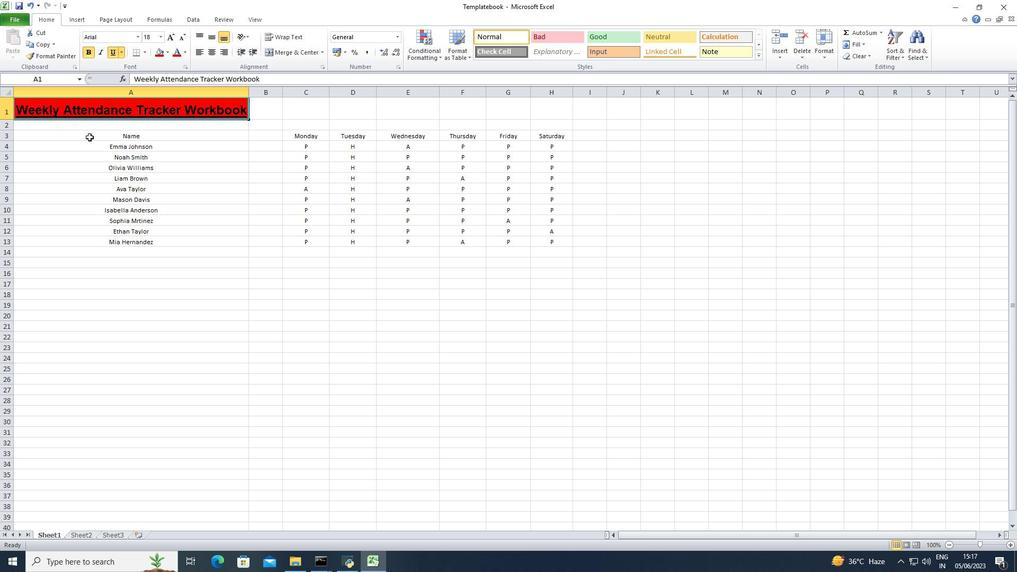 
Action: Mouse moved to (184, 55)
Screenshot: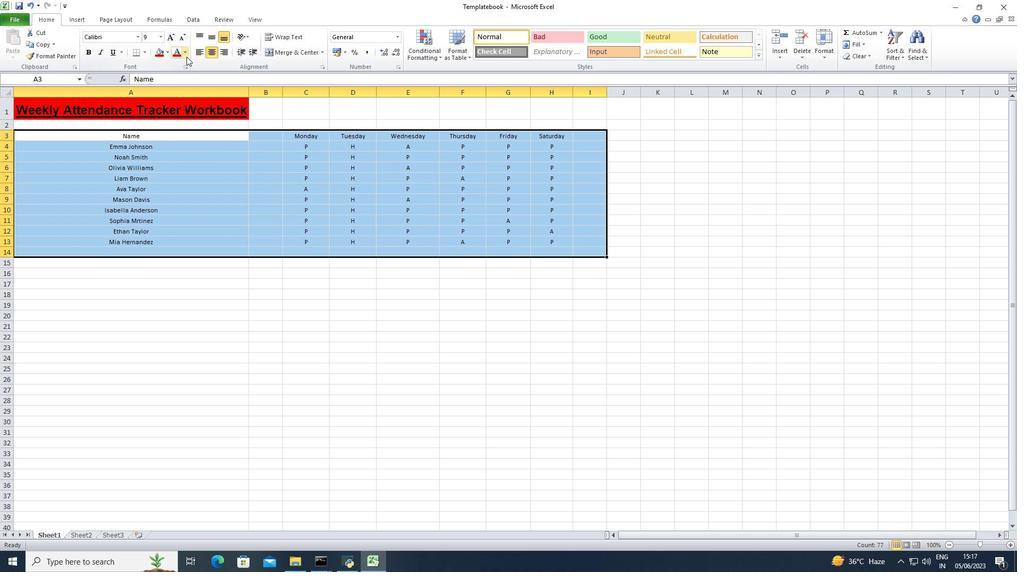
Action: Mouse pressed left at (184, 55)
Screenshot: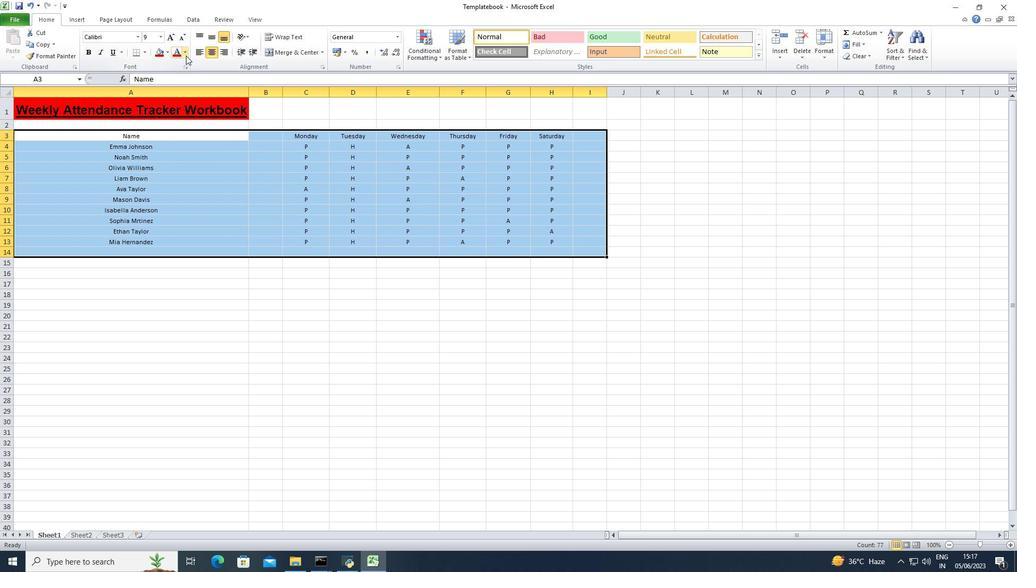 
Action: Mouse moved to (178, 65)
Screenshot: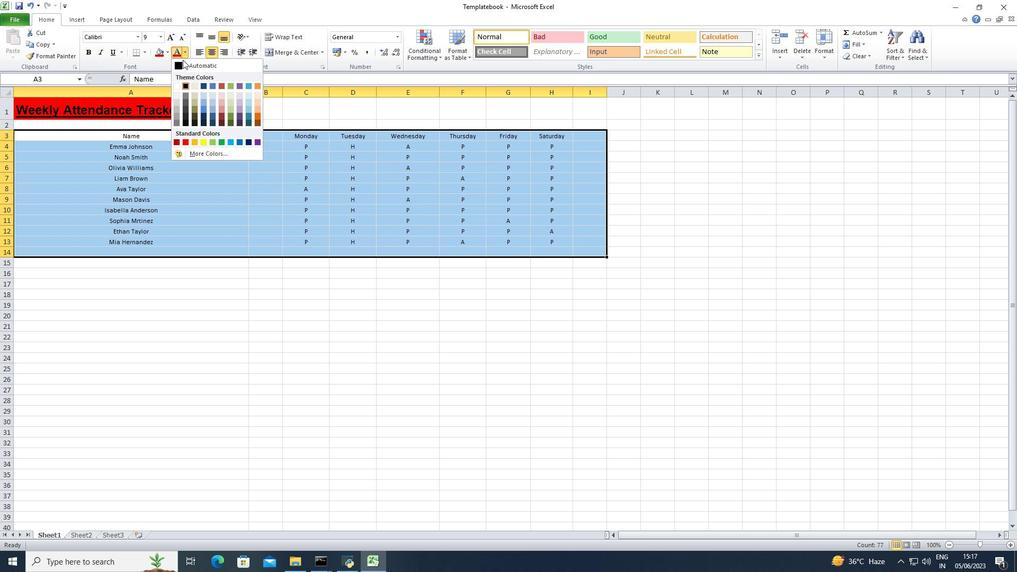 
Action: Mouse pressed left at (178, 65)
Screenshot: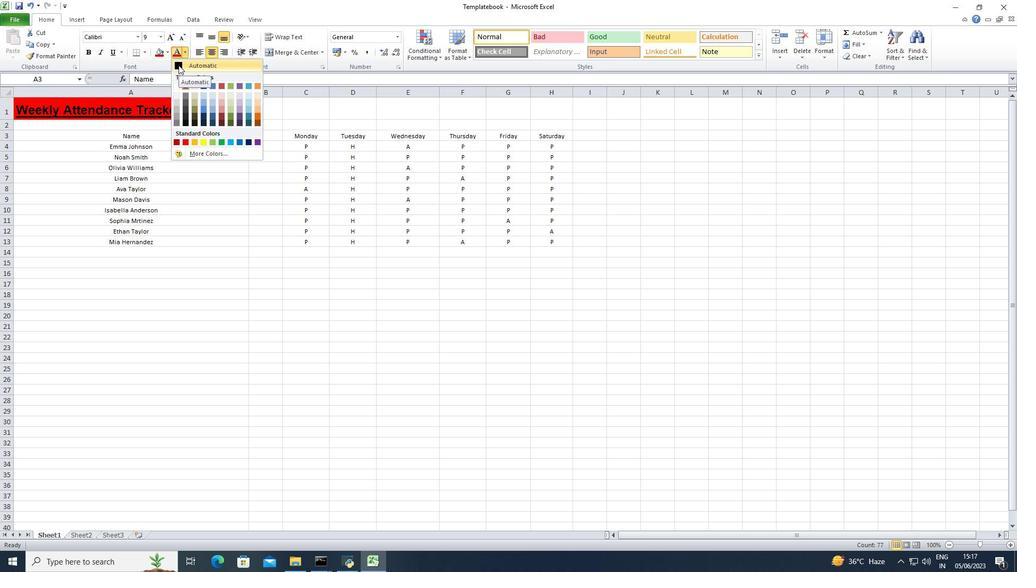 
Action: Mouse moved to (145, 53)
Screenshot: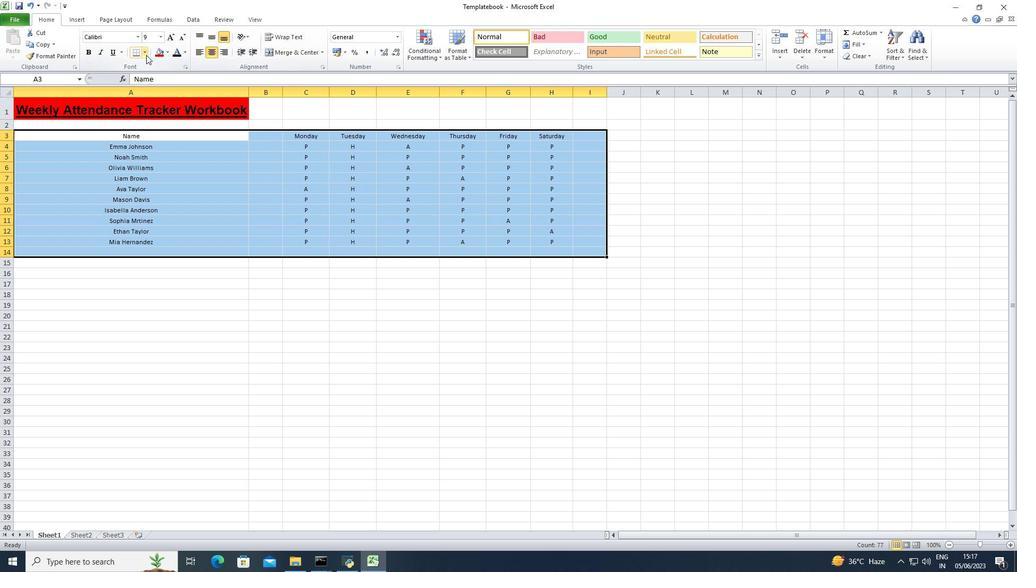 
Action: Mouse pressed left at (145, 53)
Screenshot: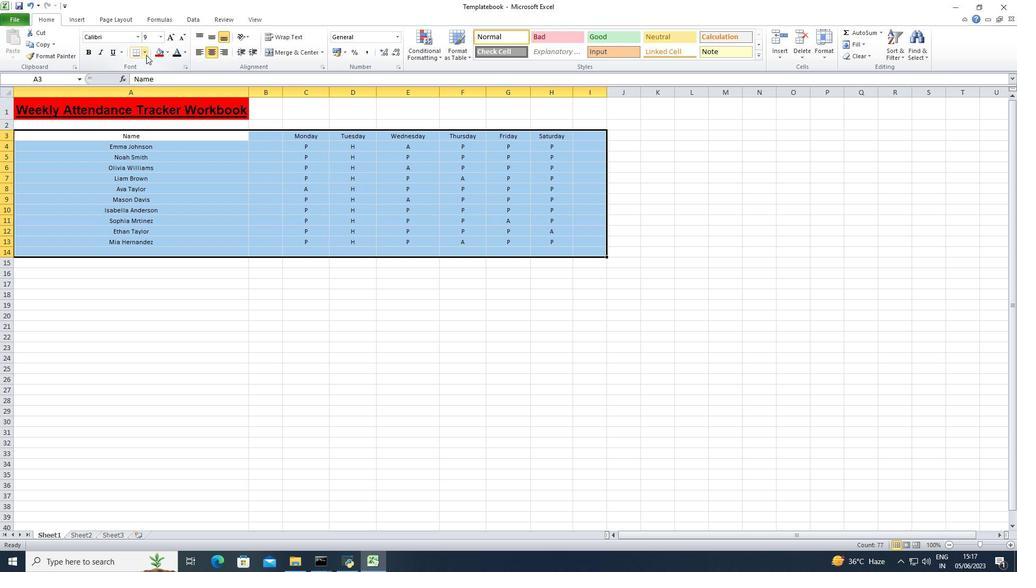 
Action: Mouse moved to (178, 125)
Screenshot: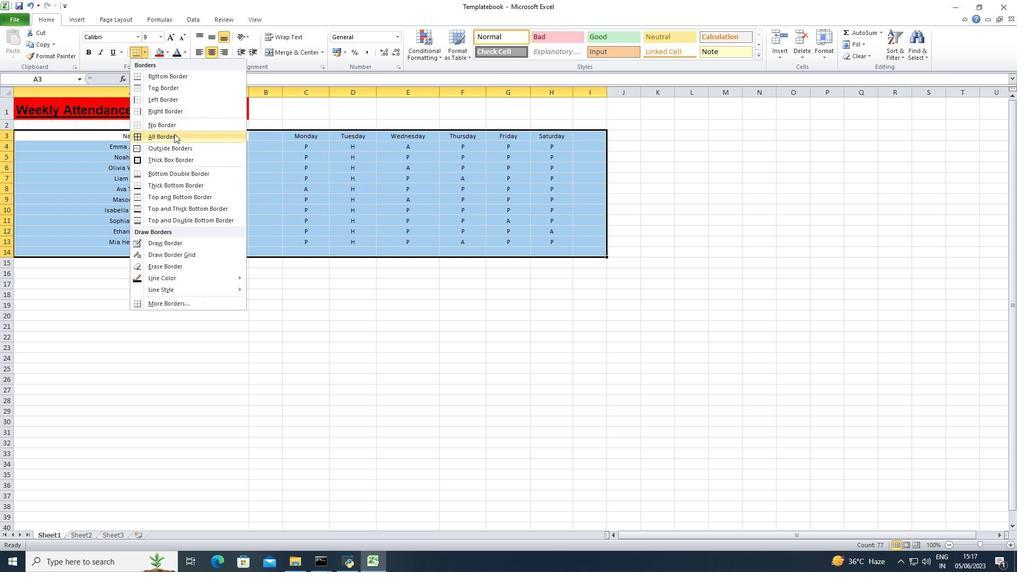 
Action: Mouse pressed left at (178, 125)
Screenshot: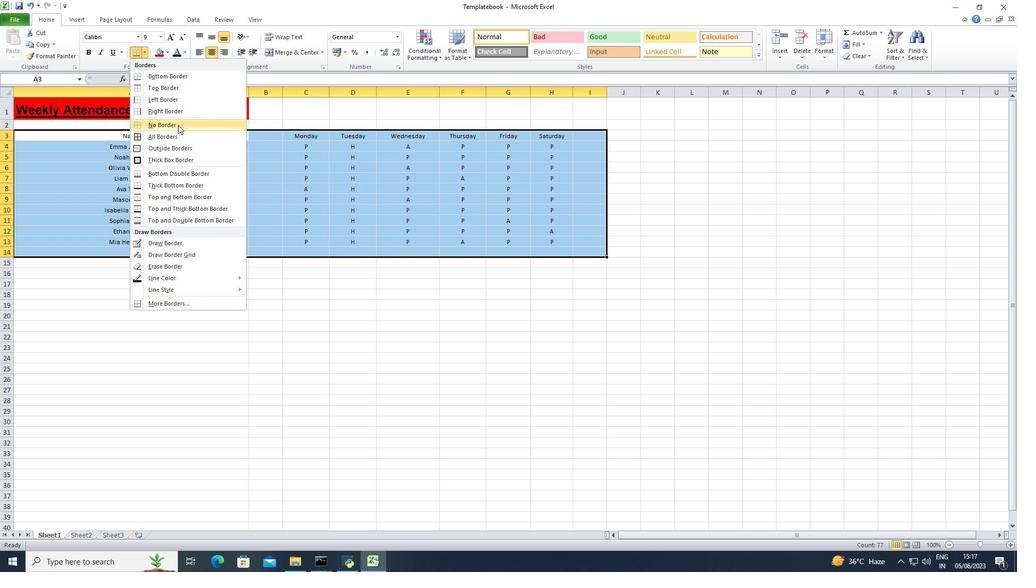 
Action: Mouse moved to (390, 107)
Screenshot: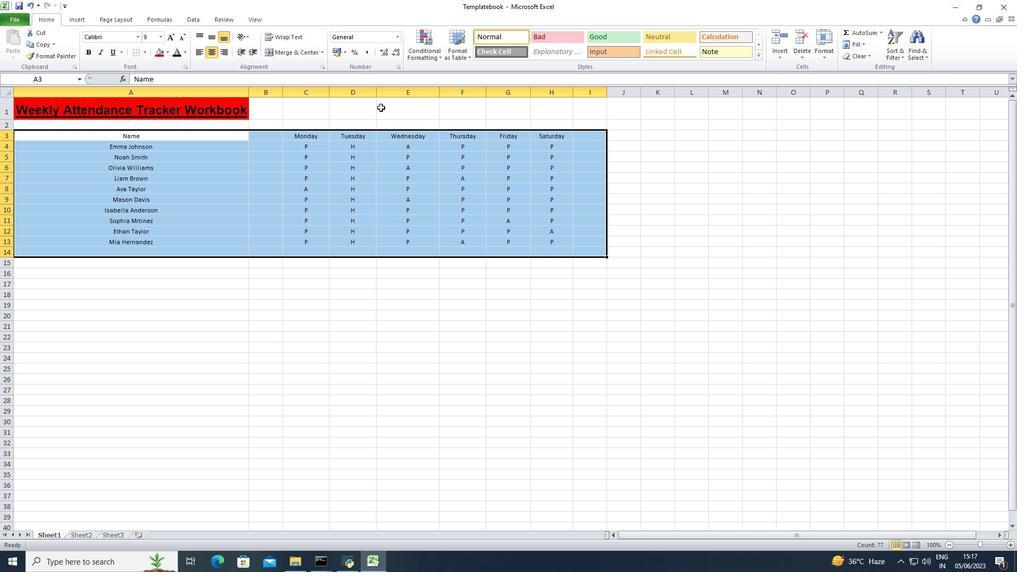 
Action: Mouse pressed left at (390, 107)
Screenshot: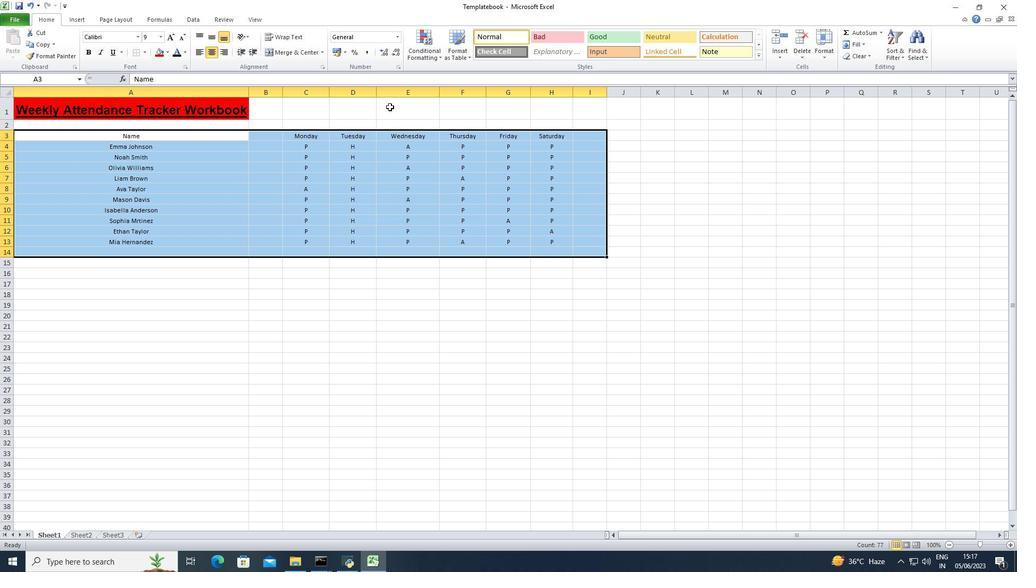 
